 Task: Toggle the use Wsi profiles option in the integrated.
Action: Mouse moved to (30, 589)
Screenshot: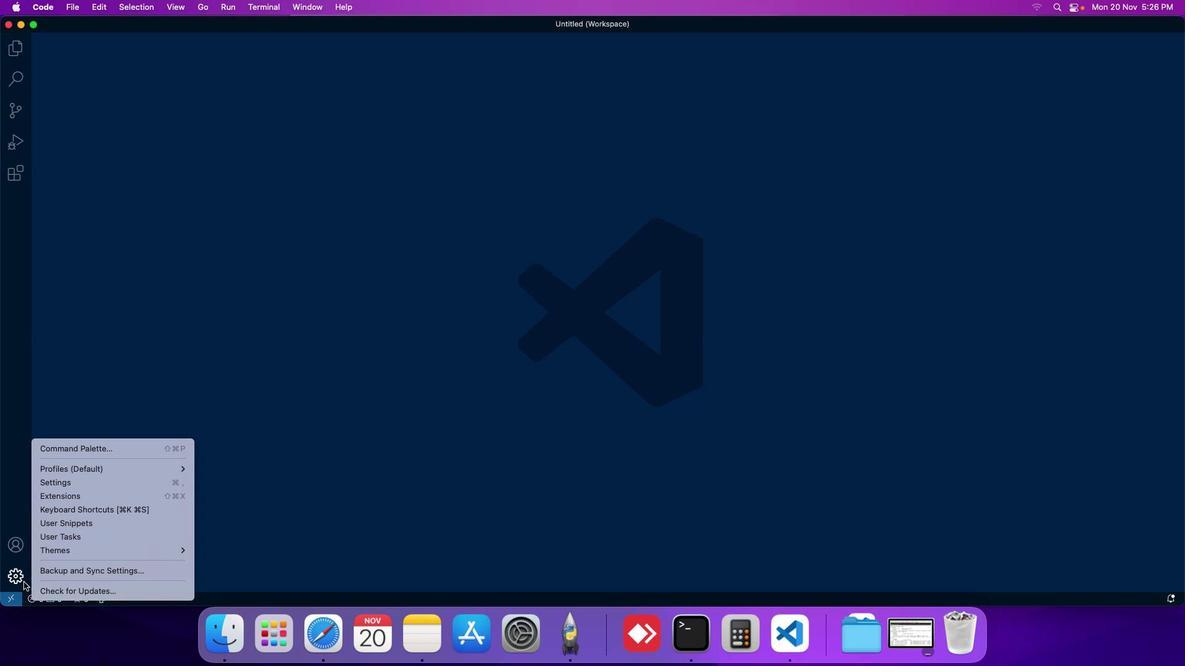 
Action: Mouse pressed left at (30, 589)
Screenshot: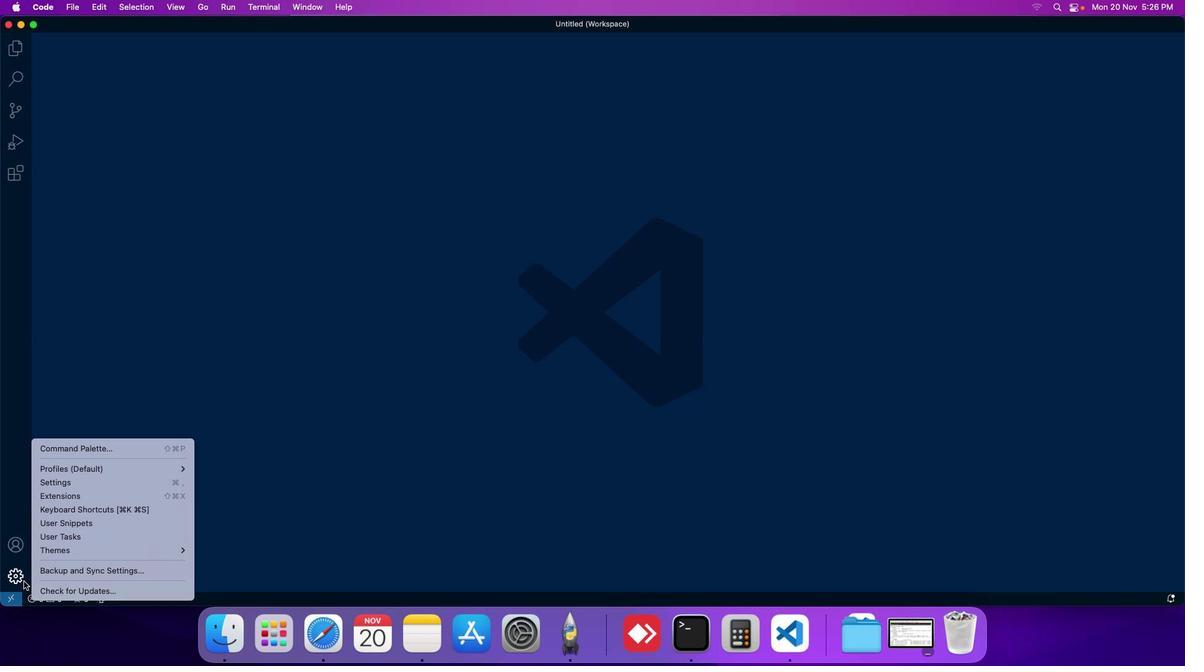 
Action: Mouse moved to (80, 493)
Screenshot: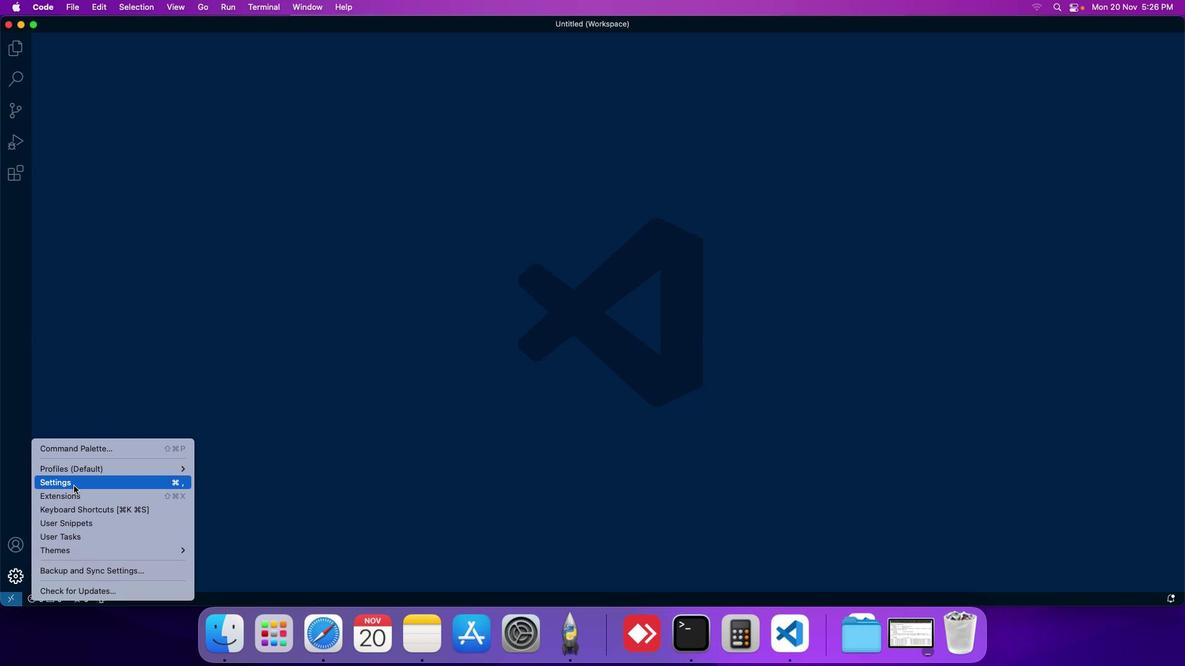 
Action: Mouse pressed left at (80, 493)
Screenshot: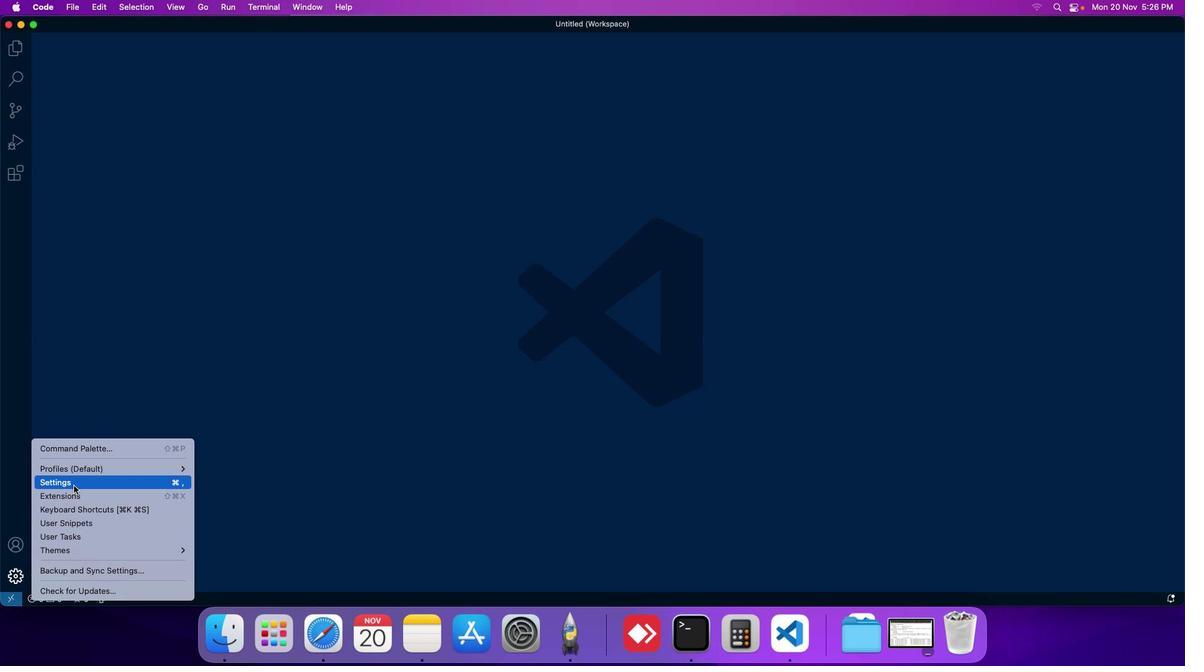 
Action: Mouse moved to (288, 108)
Screenshot: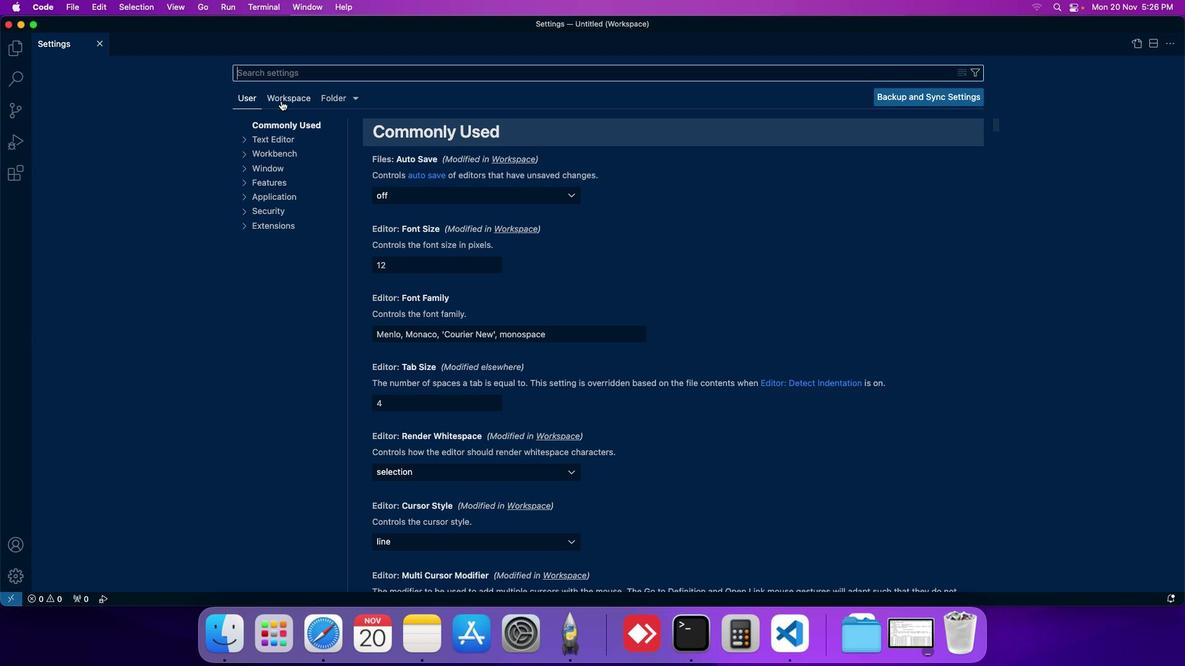 
Action: Mouse pressed left at (288, 108)
Screenshot: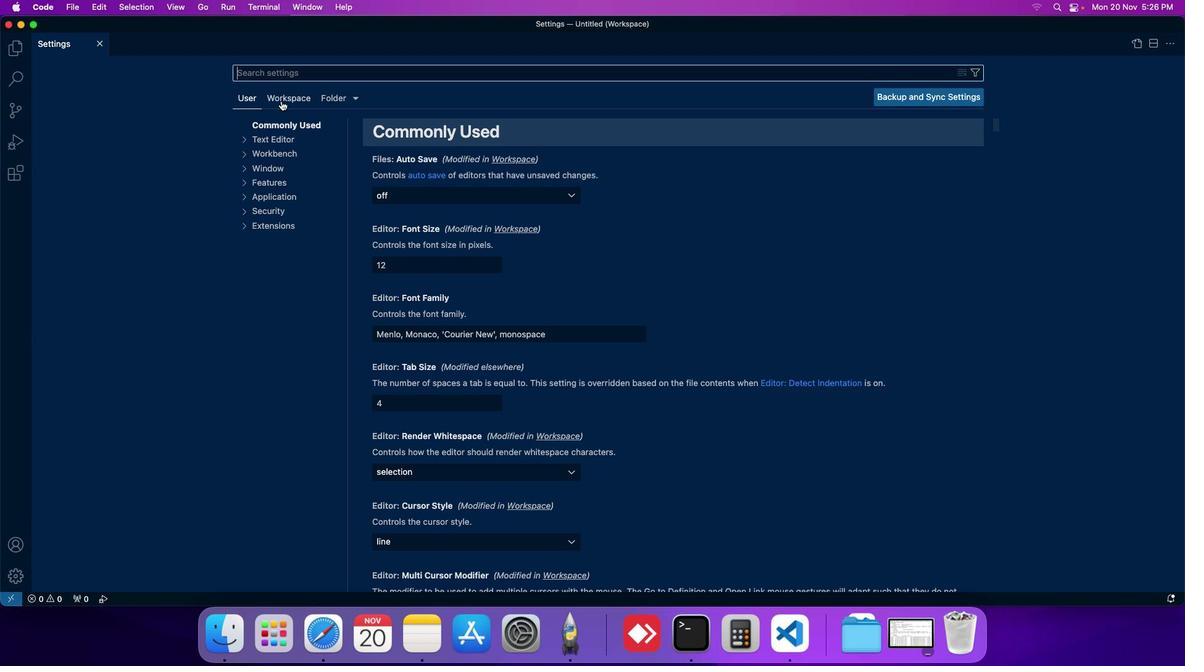 
Action: Mouse moved to (290, 188)
Screenshot: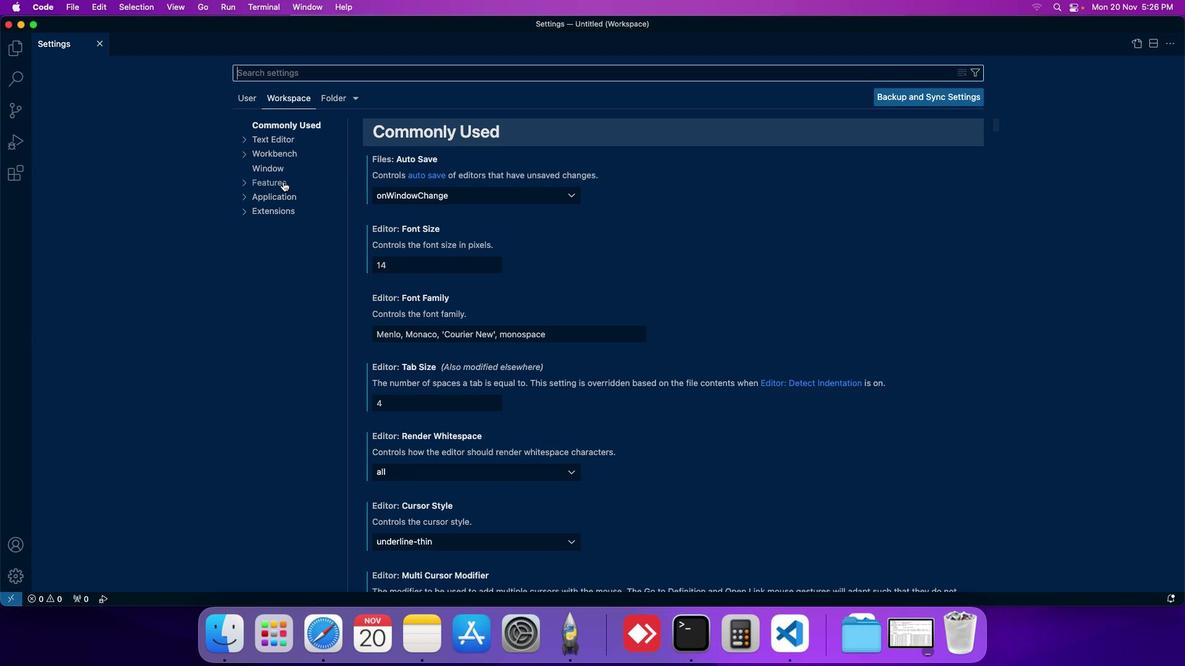 
Action: Mouse pressed left at (290, 188)
Screenshot: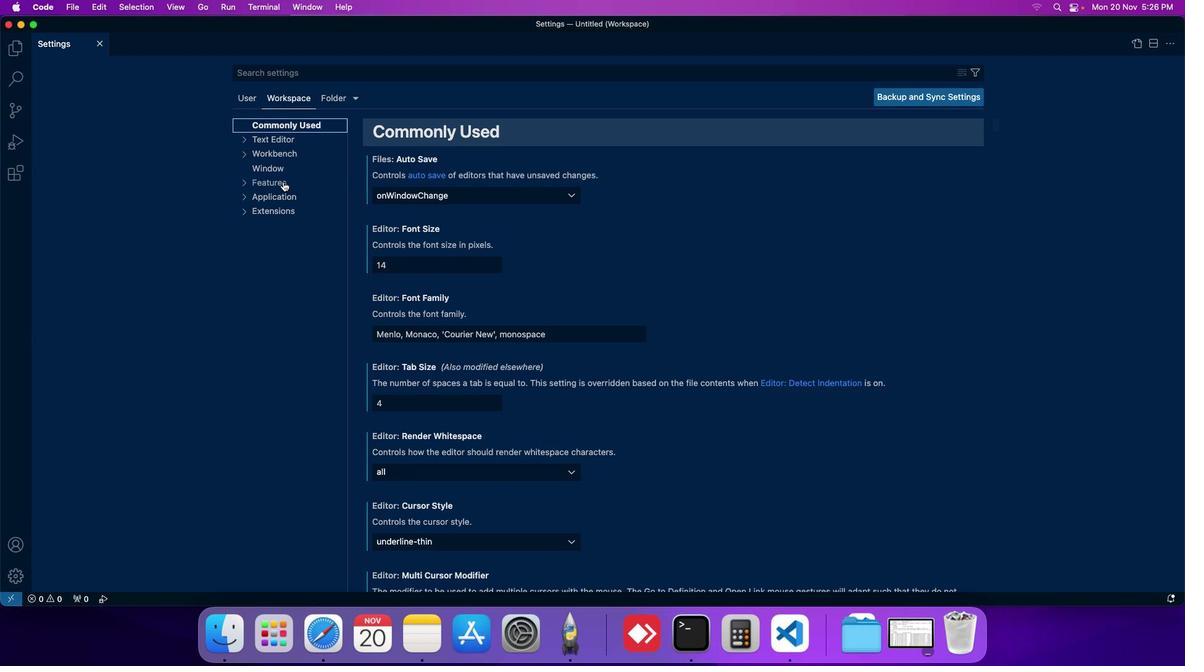 
Action: Mouse moved to (296, 302)
Screenshot: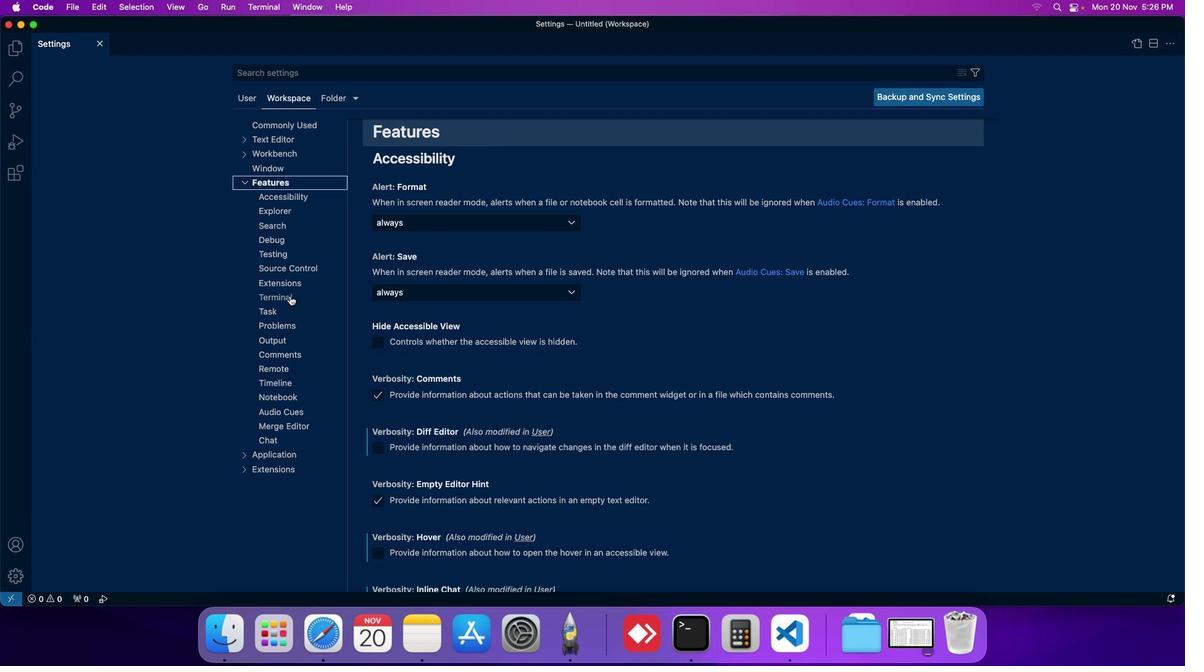 
Action: Mouse pressed left at (296, 302)
Screenshot: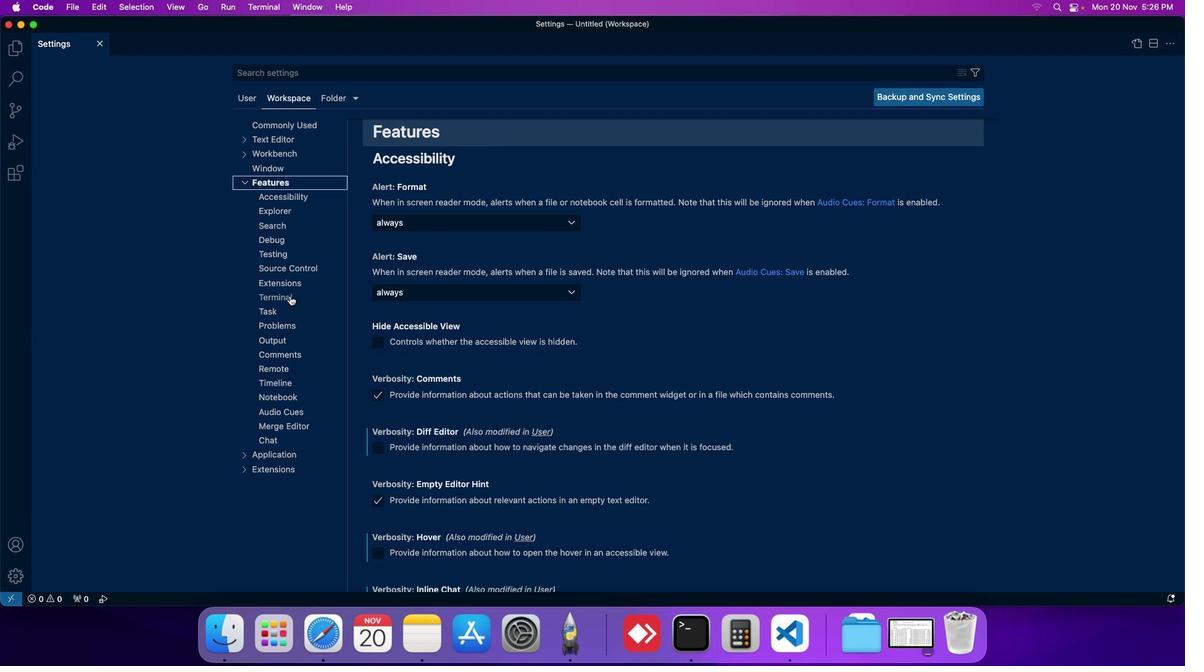 
Action: Mouse moved to (399, 346)
Screenshot: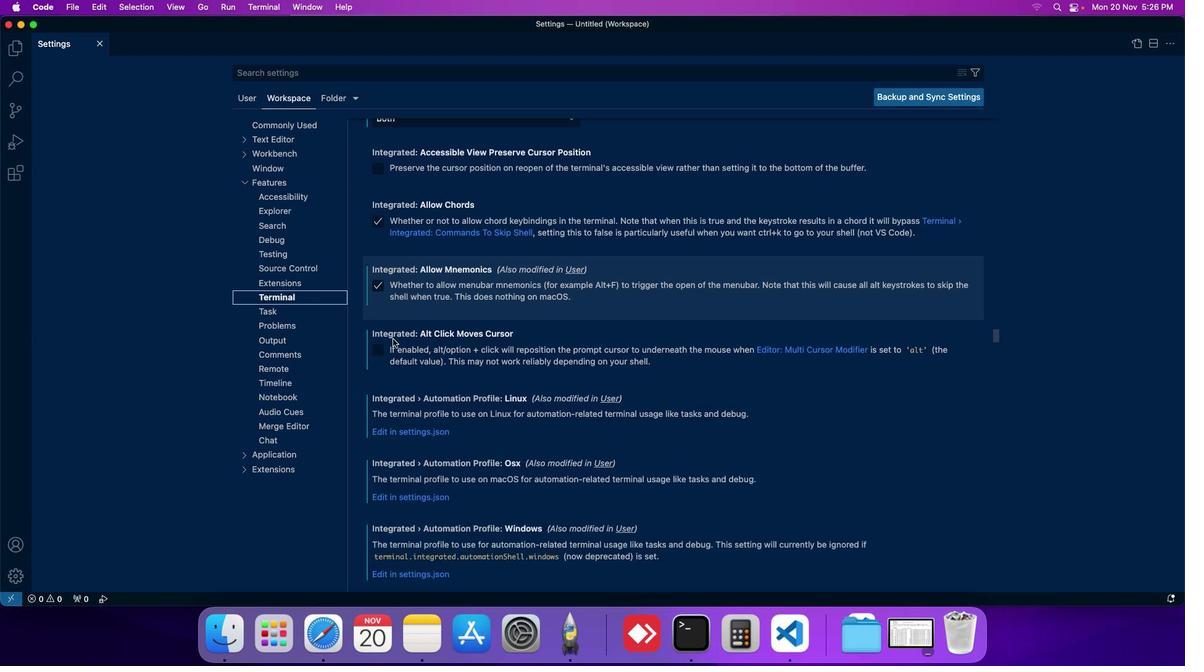 
Action: Mouse scrolled (399, 346) with delta (6, 6)
Screenshot: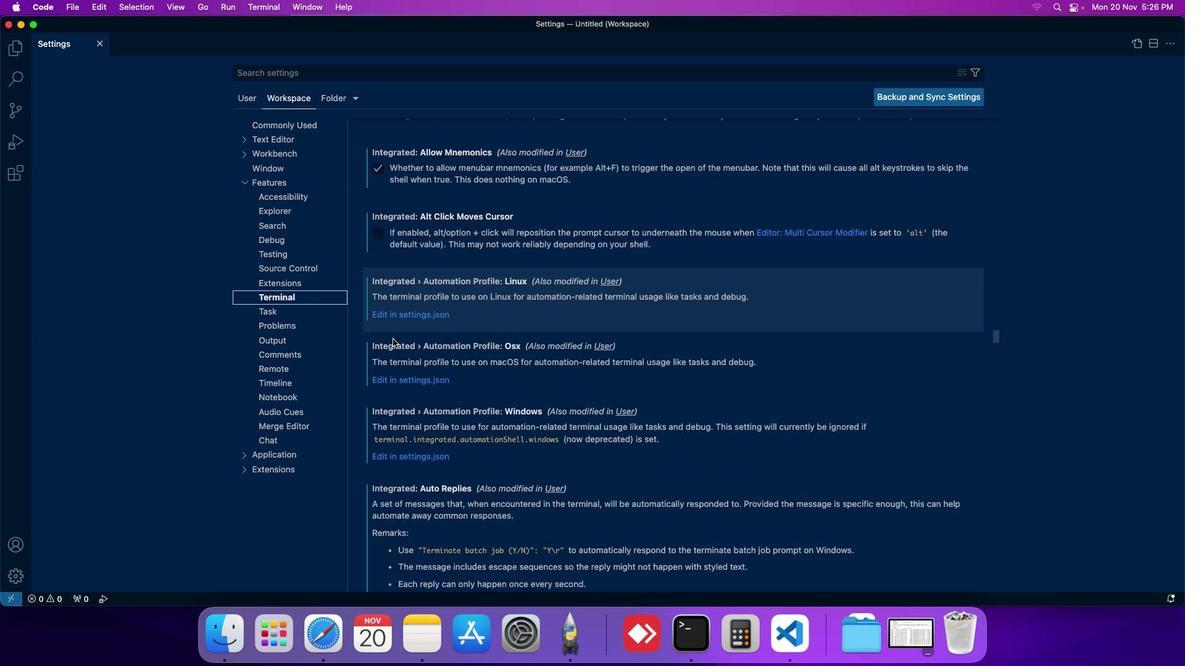 
Action: Mouse scrolled (399, 346) with delta (6, 6)
Screenshot: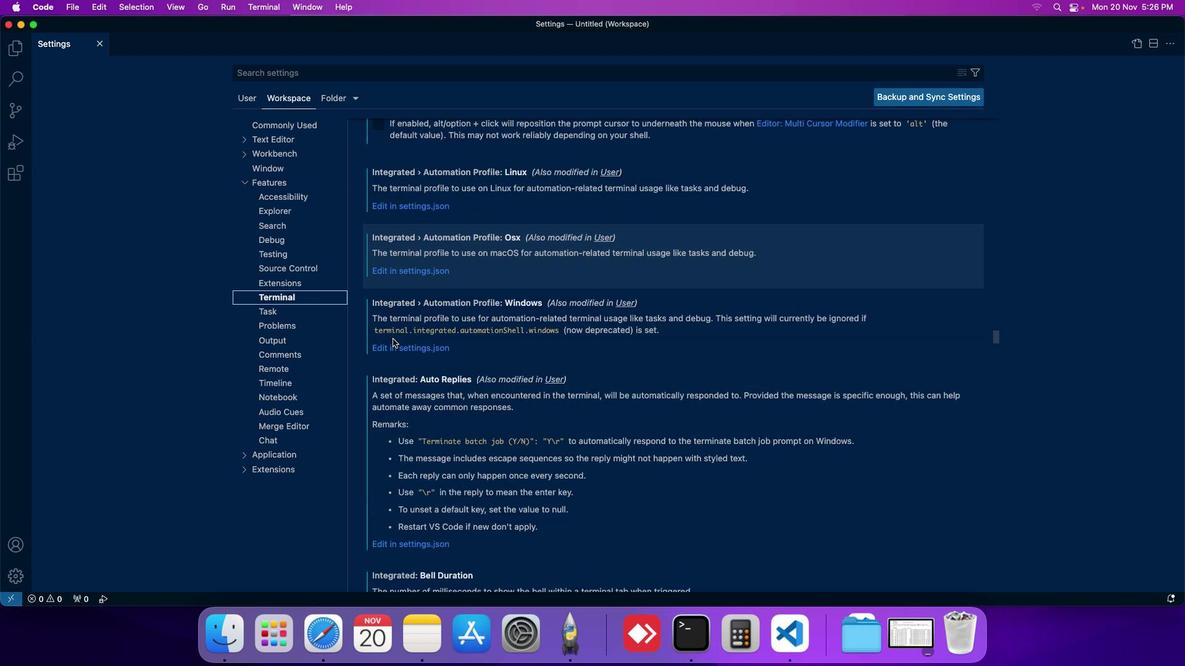 
Action: Mouse scrolled (399, 346) with delta (6, 6)
Screenshot: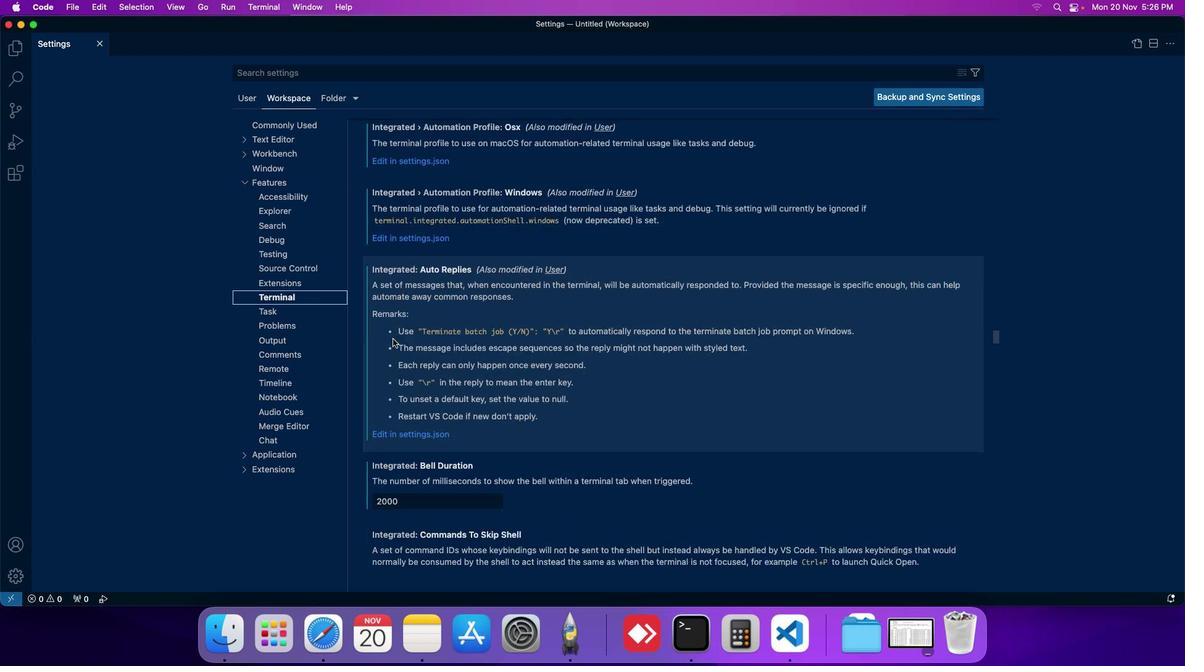 
Action: Mouse scrolled (399, 346) with delta (6, 6)
Screenshot: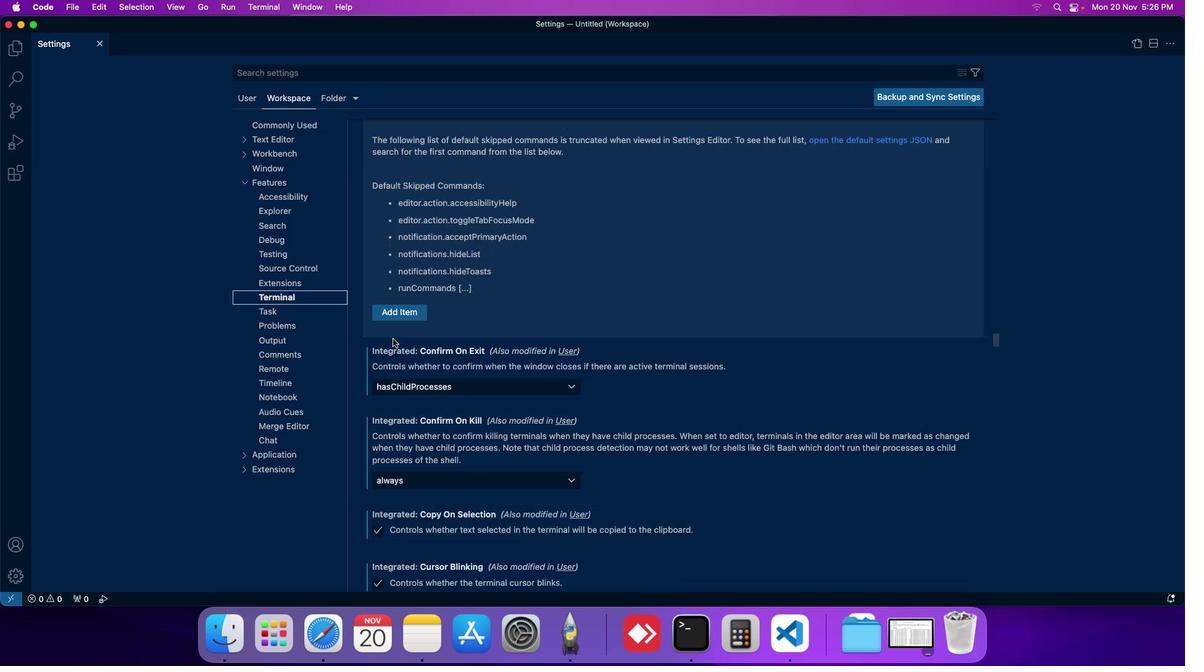 
Action: Mouse scrolled (399, 346) with delta (6, 5)
Screenshot: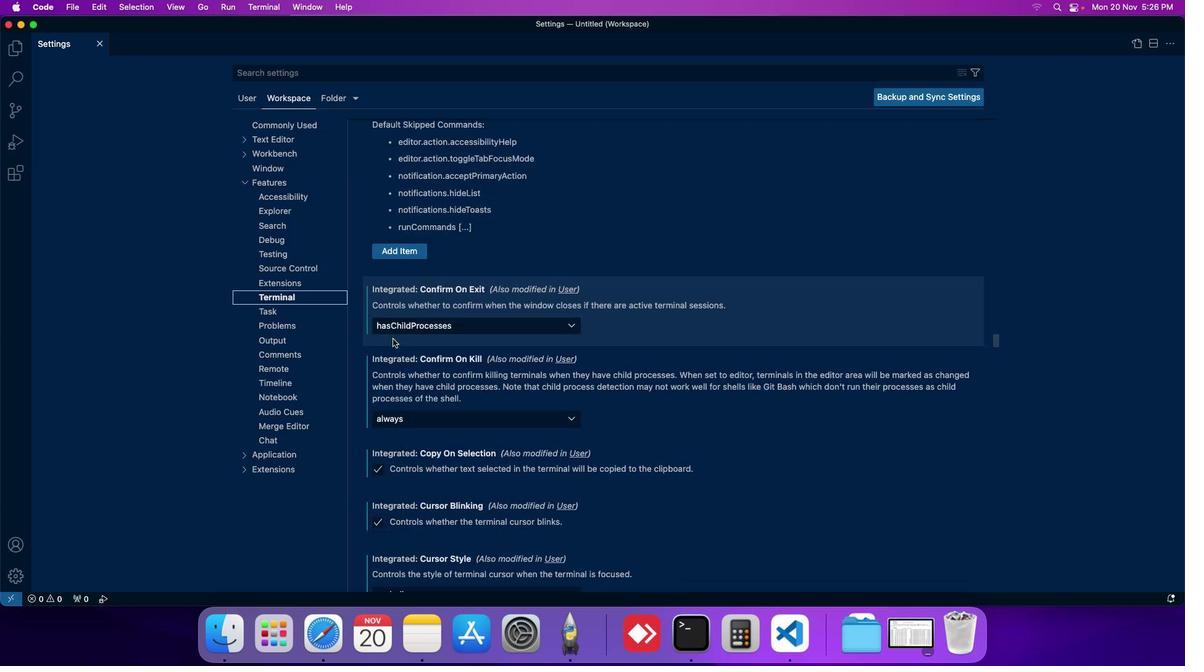 
Action: Mouse scrolled (399, 346) with delta (6, 6)
Screenshot: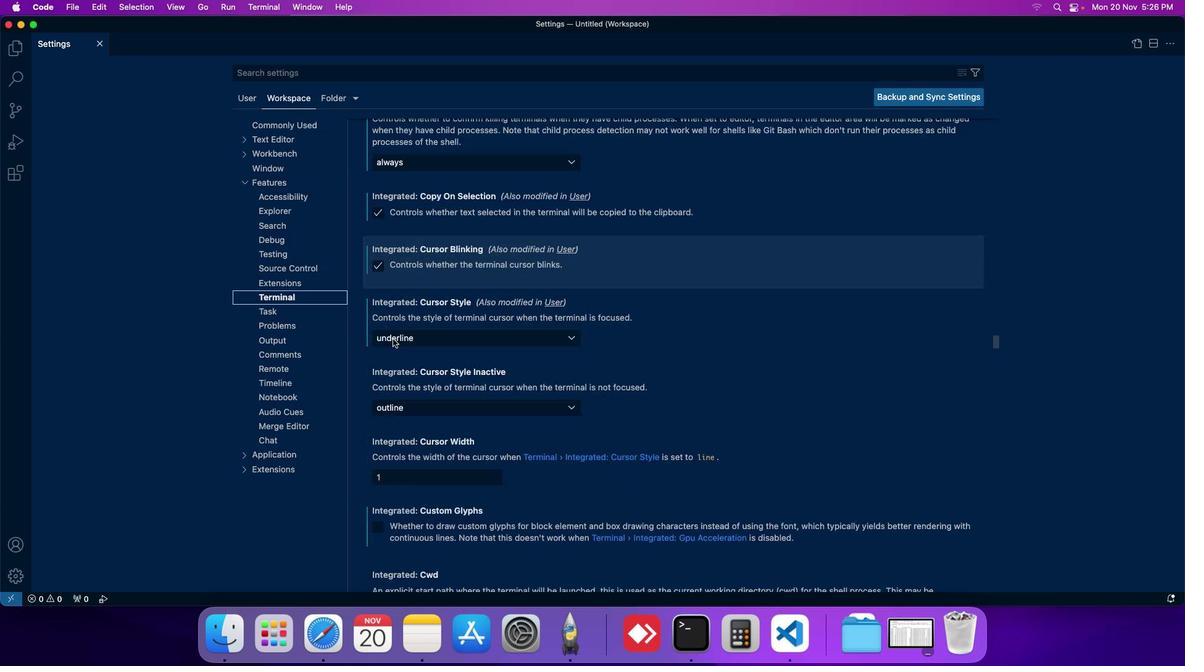 
Action: Mouse scrolled (399, 346) with delta (6, 6)
Screenshot: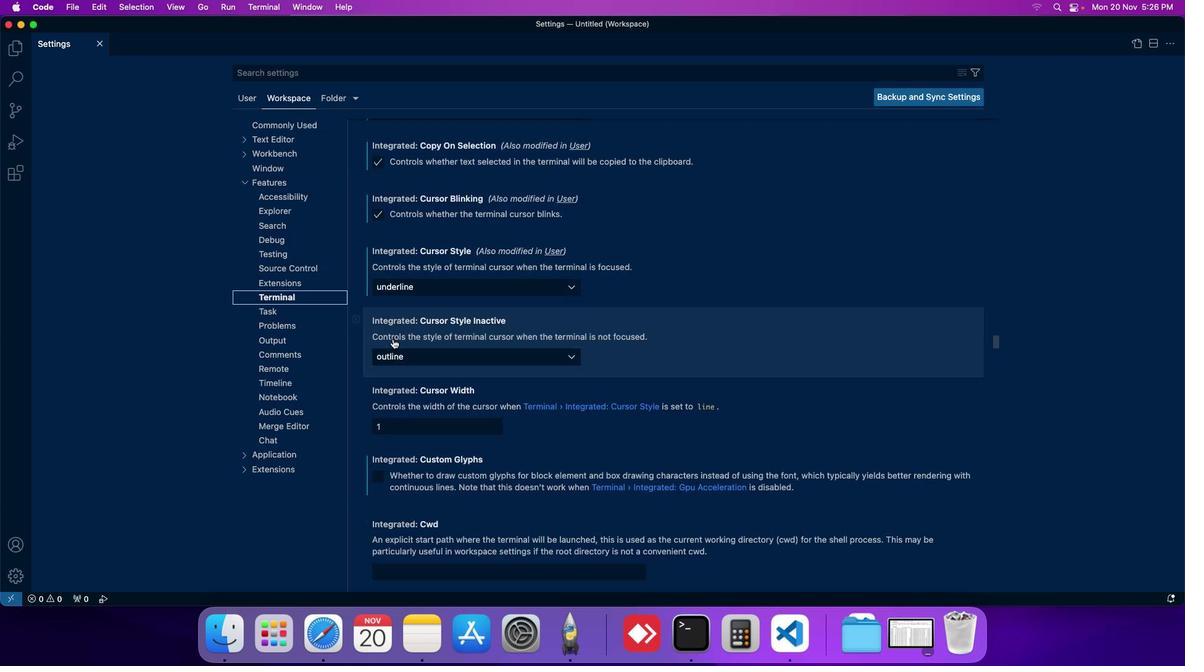 
Action: Mouse scrolled (399, 346) with delta (6, 6)
Screenshot: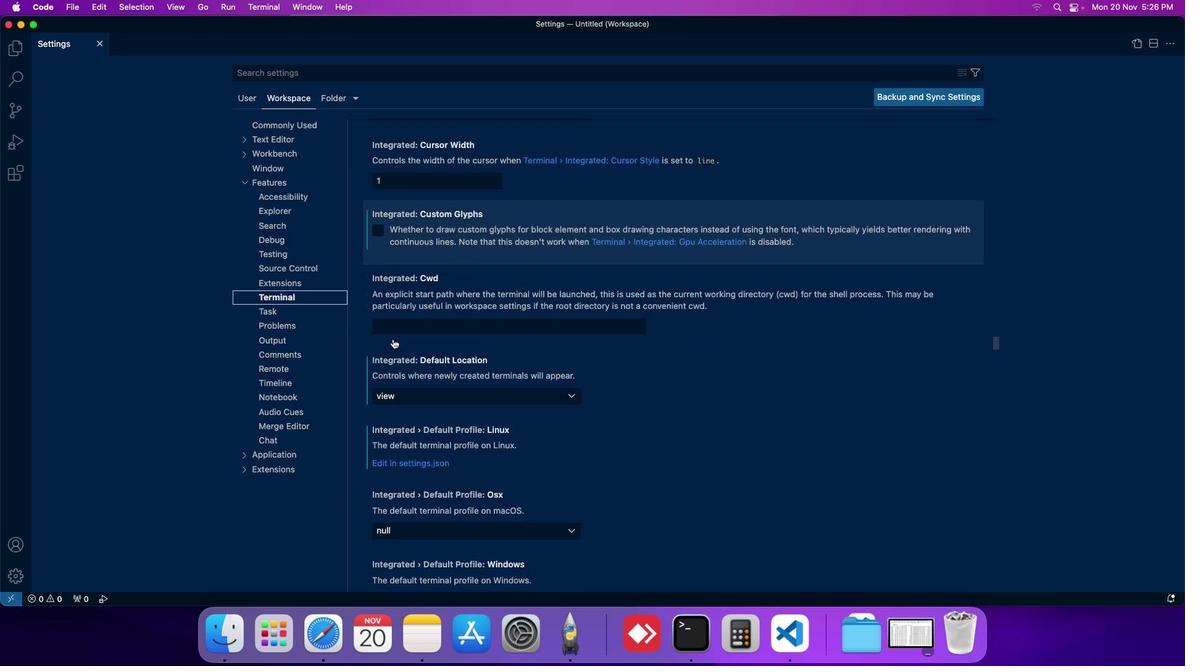 
Action: Mouse scrolled (399, 346) with delta (6, 6)
Screenshot: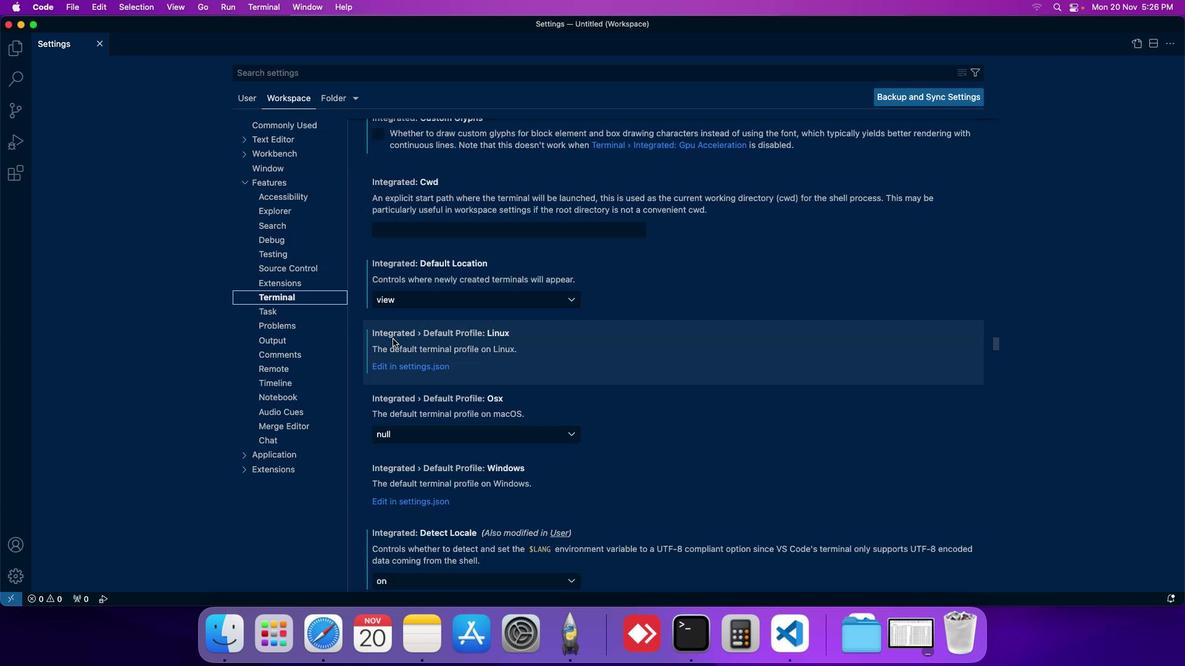 
Action: Mouse scrolled (399, 346) with delta (6, 6)
Screenshot: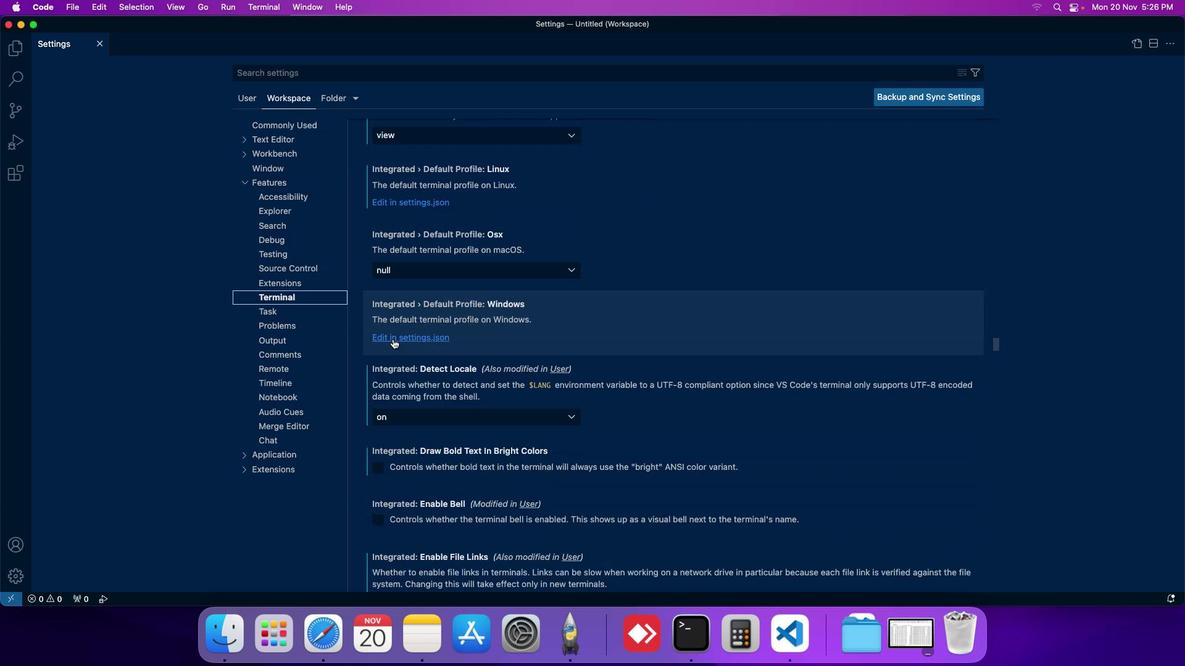 
Action: Mouse scrolled (399, 346) with delta (6, 6)
Screenshot: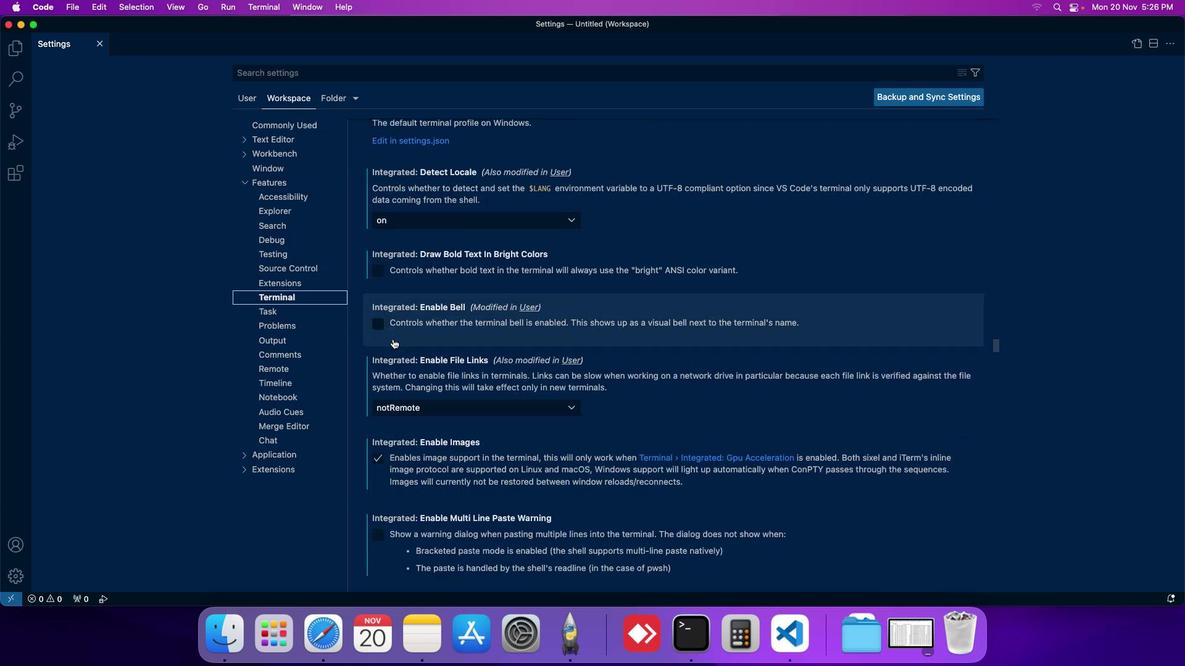 
Action: Mouse scrolled (399, 346) with delta (6, 6)
Screenshot: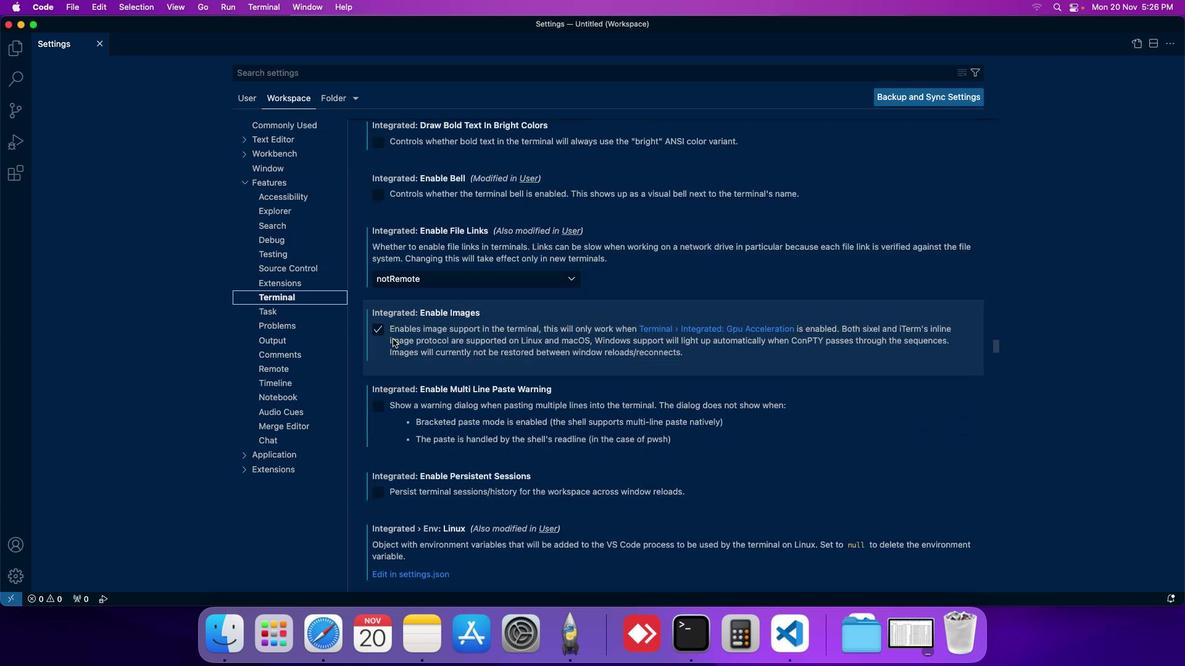
Action: Mouse scrolled (399, 346) with delta (6, 6)
Screenshot: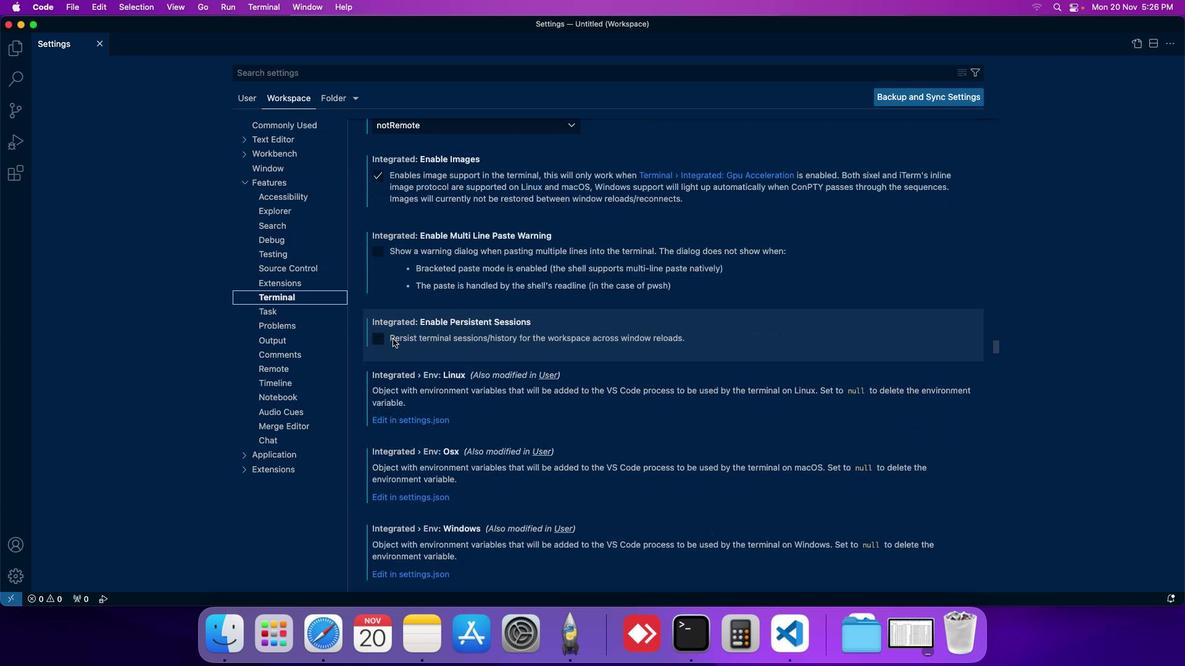 
Action: Mouse scrolled (399, 346) with delta (6, 6)
Screenshot: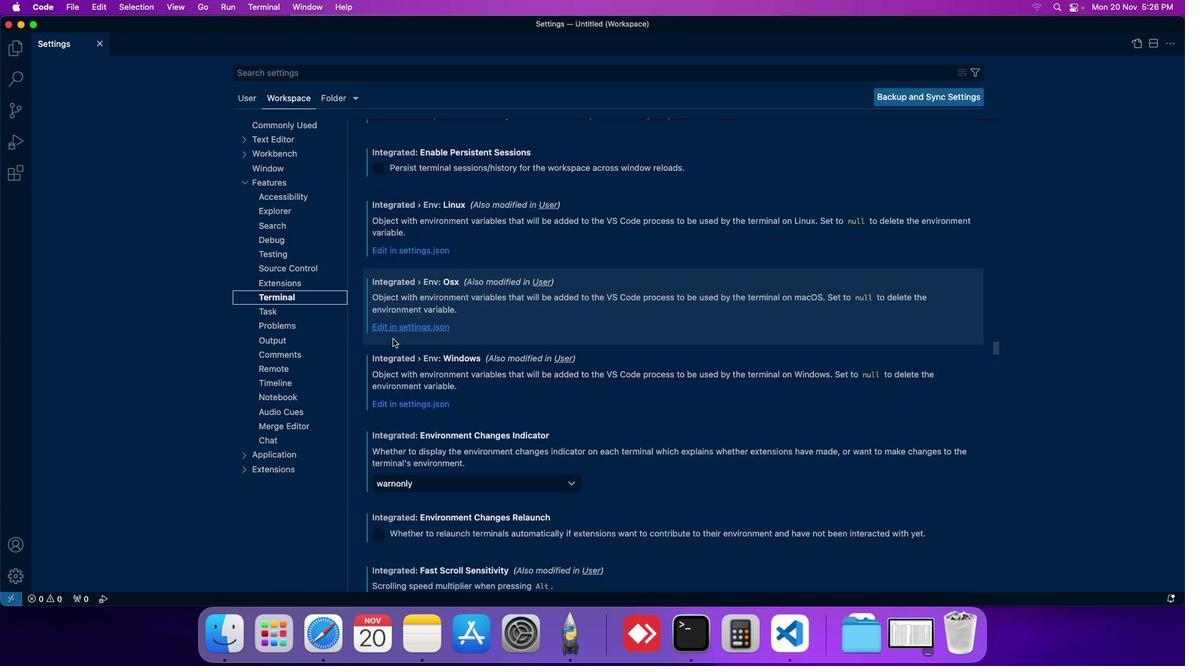 
Action: Mouse scrolled (399, 346) with delta (6, 6)
Screenshot: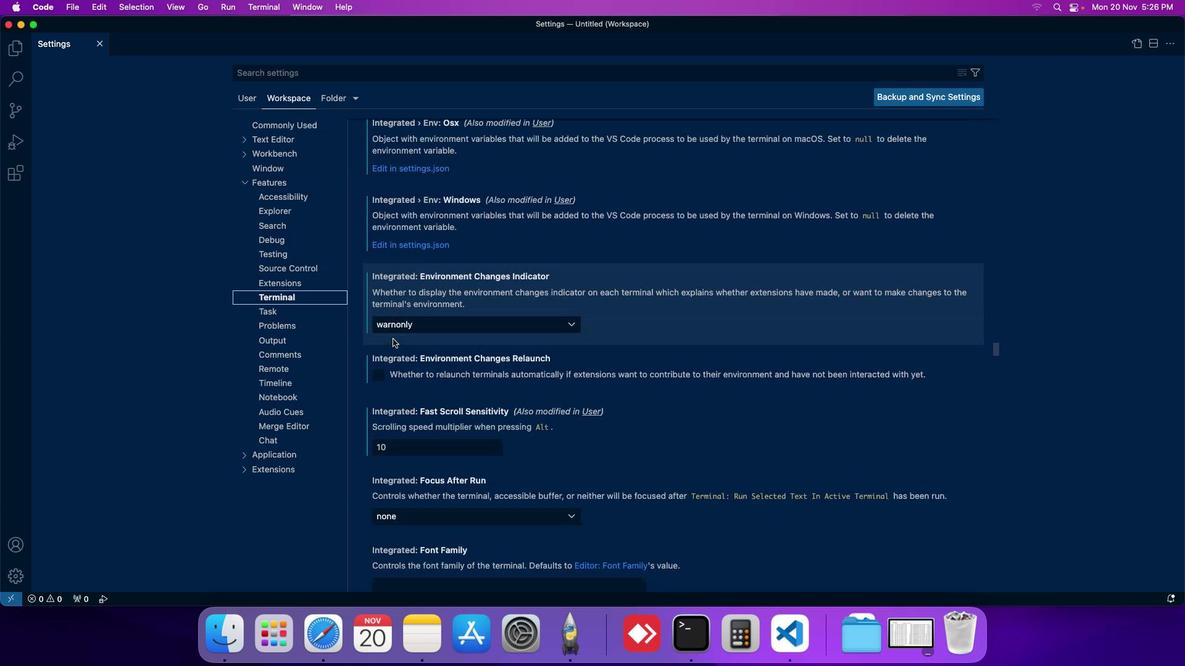 
Action: Mouse scrolled (399, 346) with delta (6, 6)
Screenshot: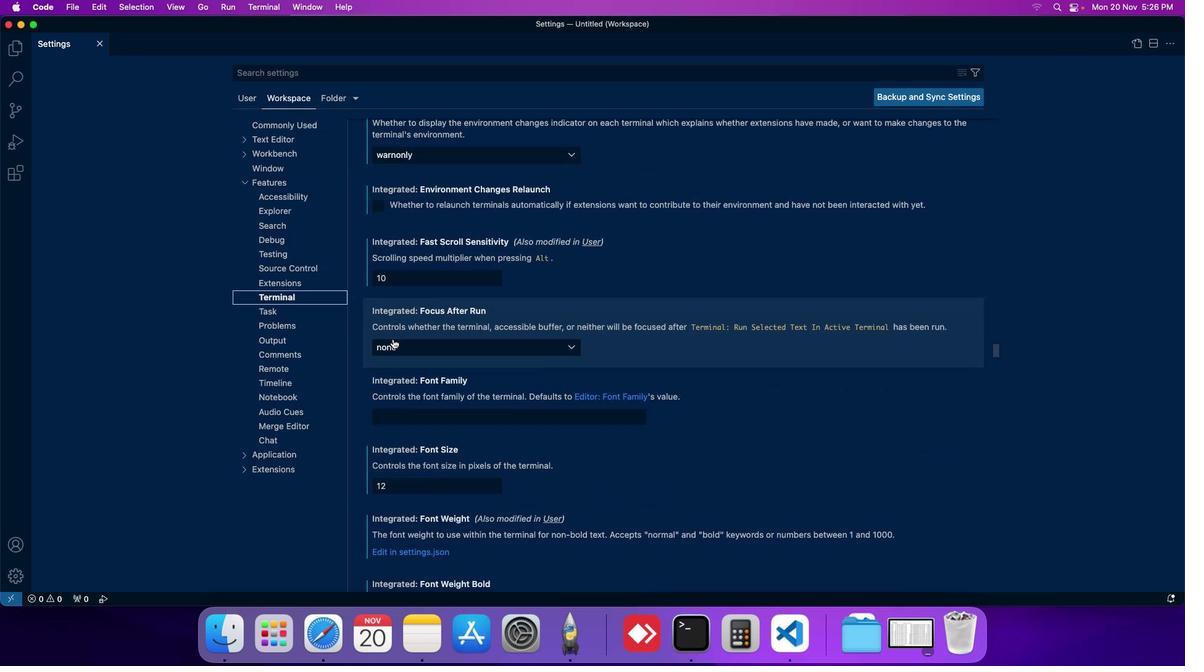 
Action: Mouse scrolled (399, 346) with delta (6, 6)
Screenshot: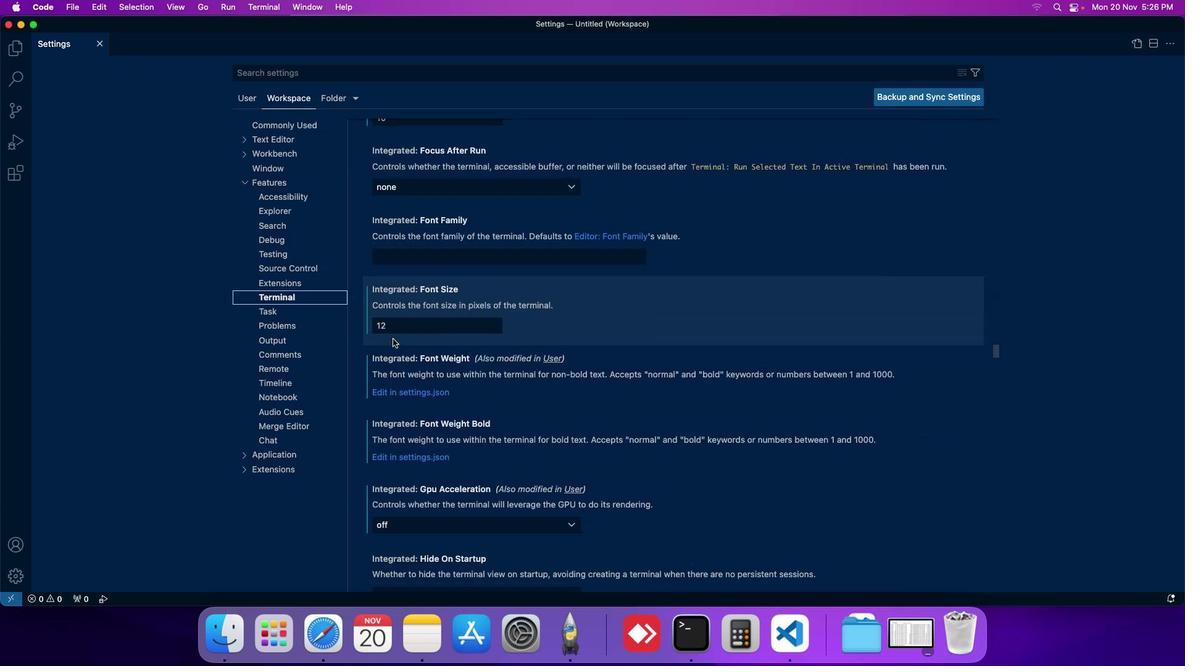 
Action: Mouse scrolled (399, 346) with delta (6, 6)
Screenshot: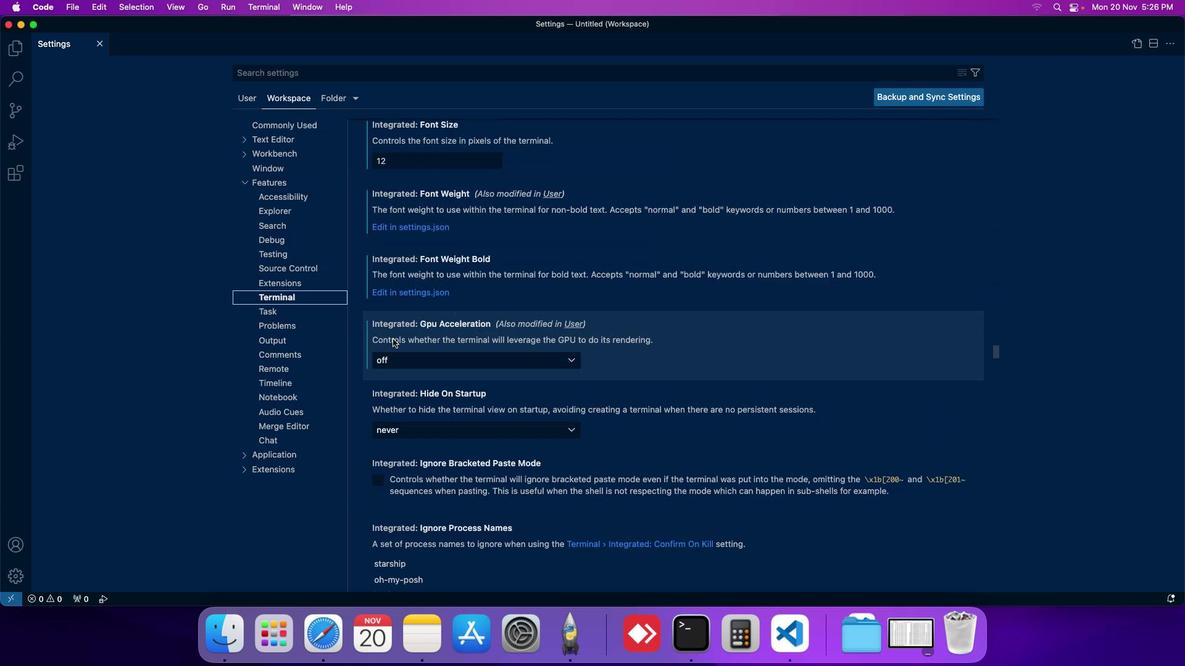 
Action: Mouse scrolled (399, 346) with delta (6, 6)
Screenshot: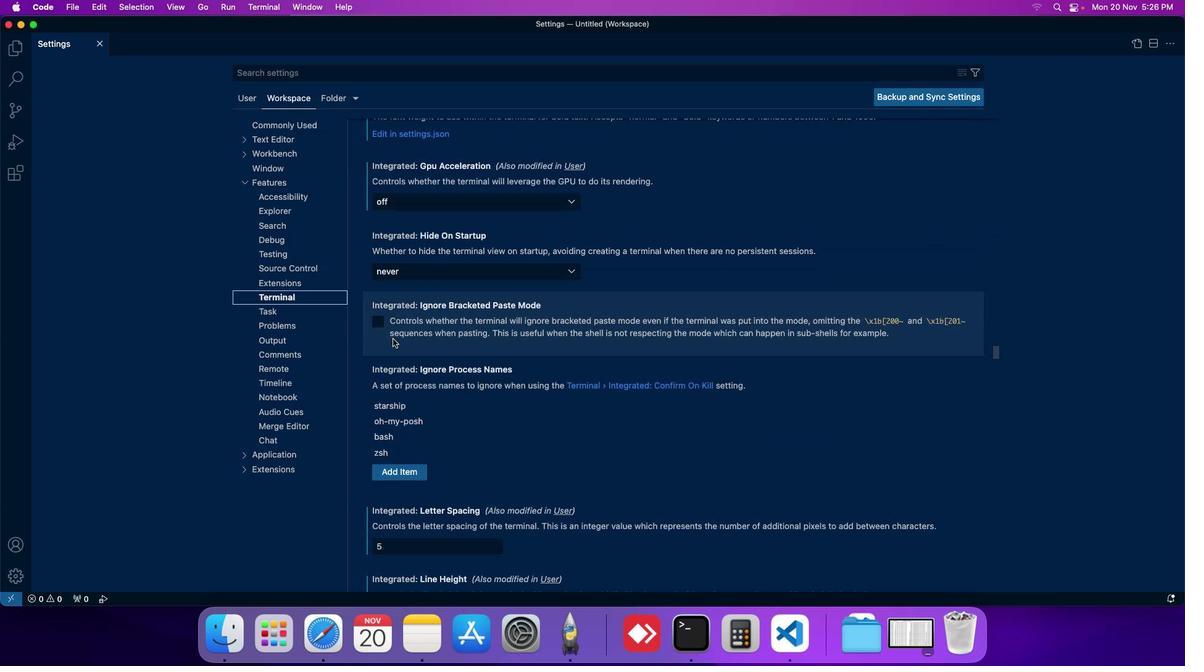 
Action: Mouse scrolled (399, 346) with delta (6, 6)
Screenshot: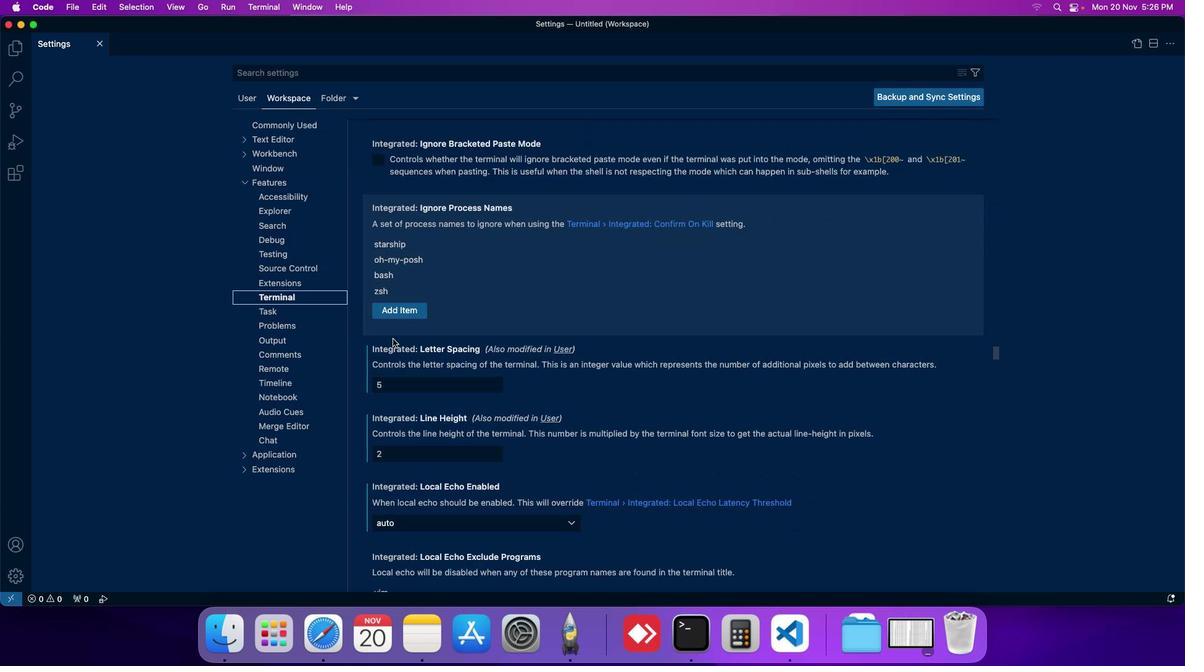 
Action: Mouse scrolled (399, 346) with delta (6, 6)
Screenshot: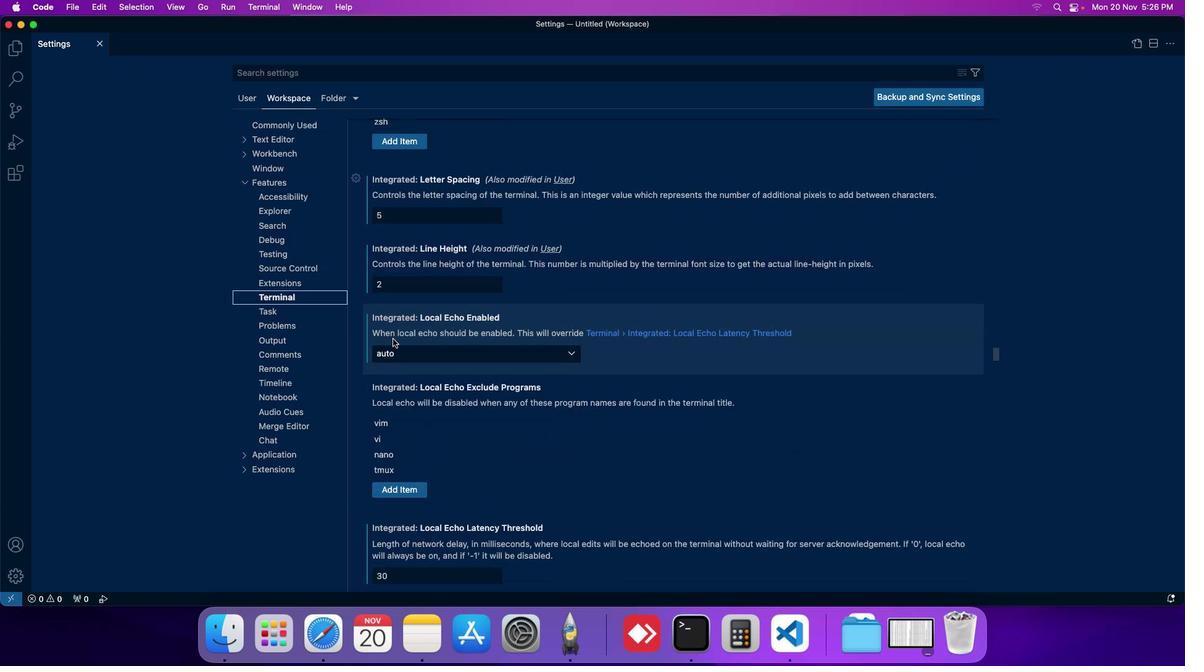 
Action: Mouse scrolled (399, 346) with delta (6, 6)
Screenshot: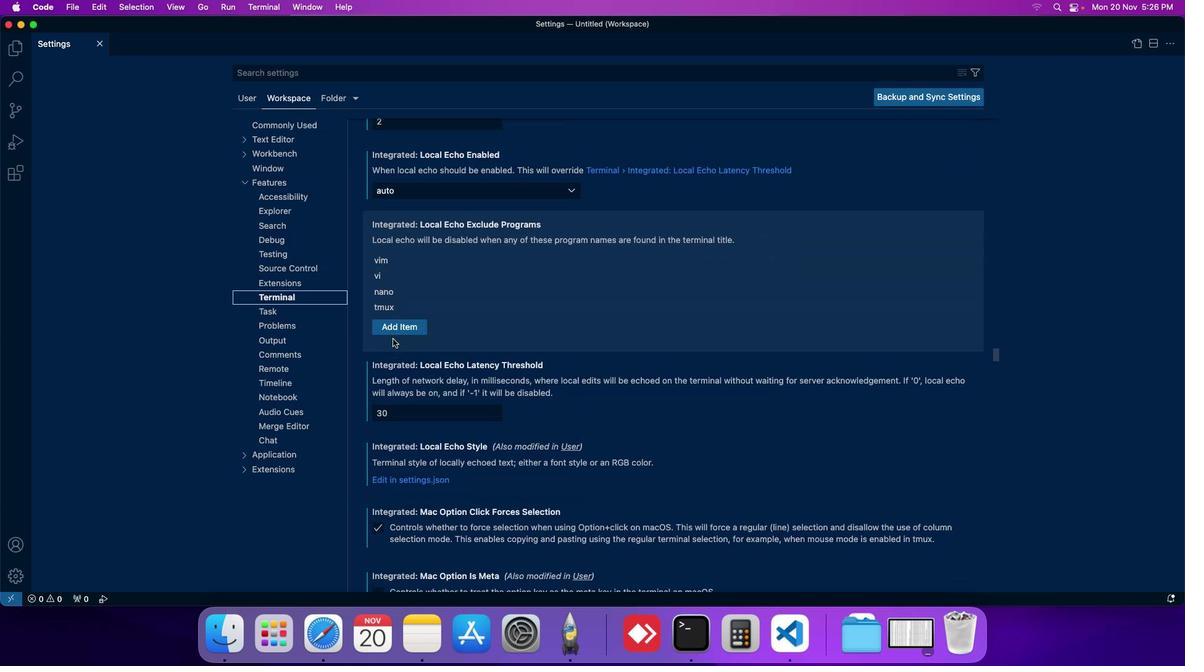 
Action: Mouse scrolled (399, 346) with delta (6, 6)
Screenshot: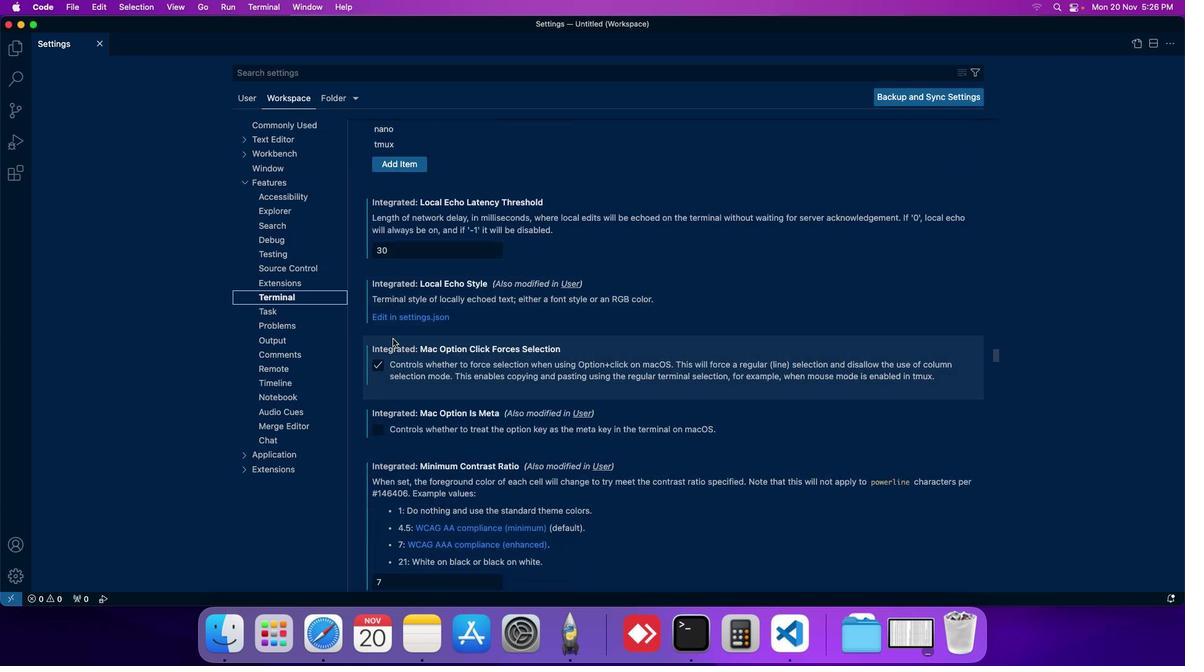 
Action: Mouse scrolled (399, 346) with delta (6, 6)
Screenshot: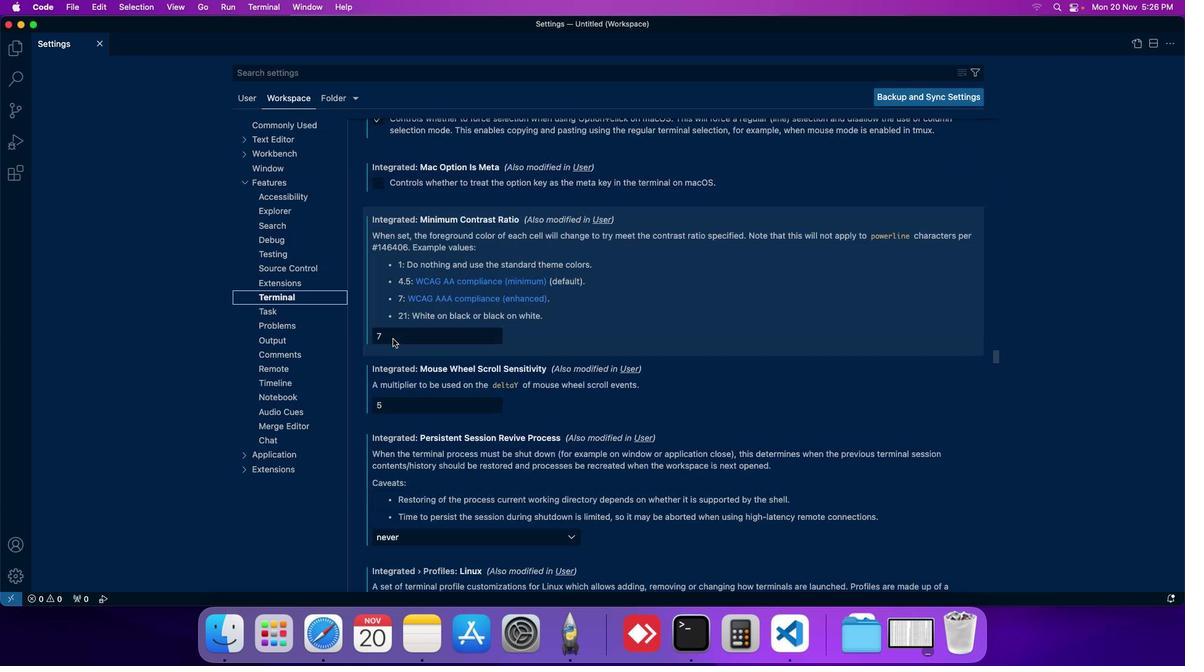 
Action: Mouse scrolled (399, 346) with delta (6, 6)
Screenshot: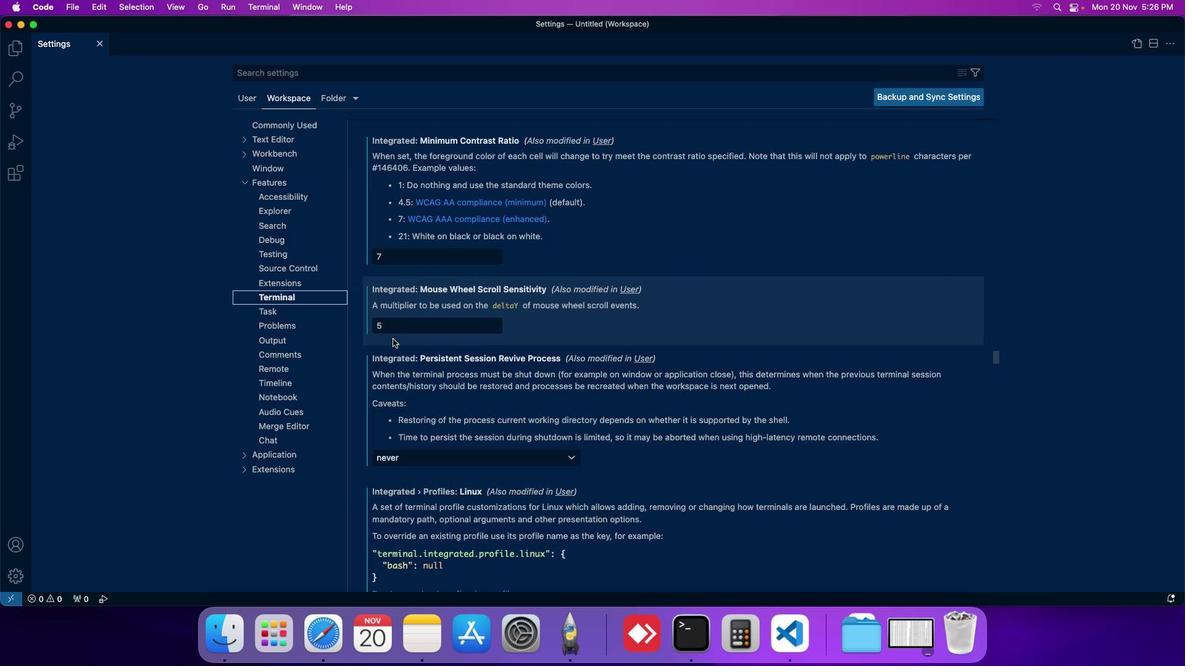 
Action: Mouse scrolled (399, 346) with delta (6, 6)
Screenshot: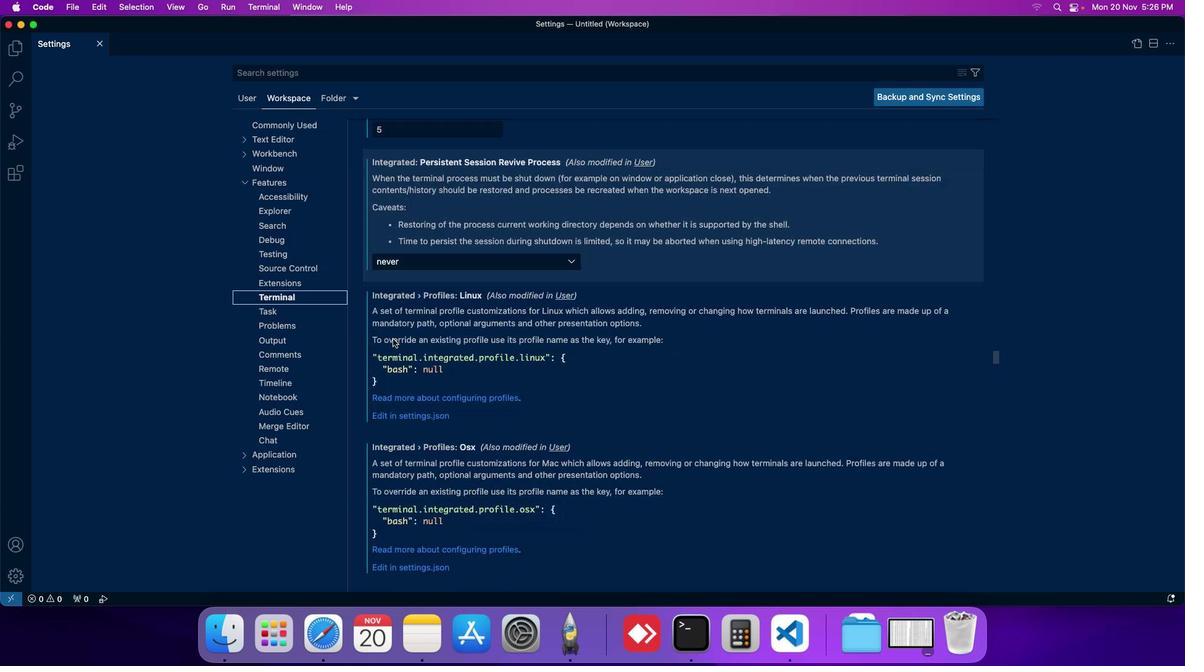 
Action: Mouse scrolled (399, 346) with delta (6, 5)
Screenshot: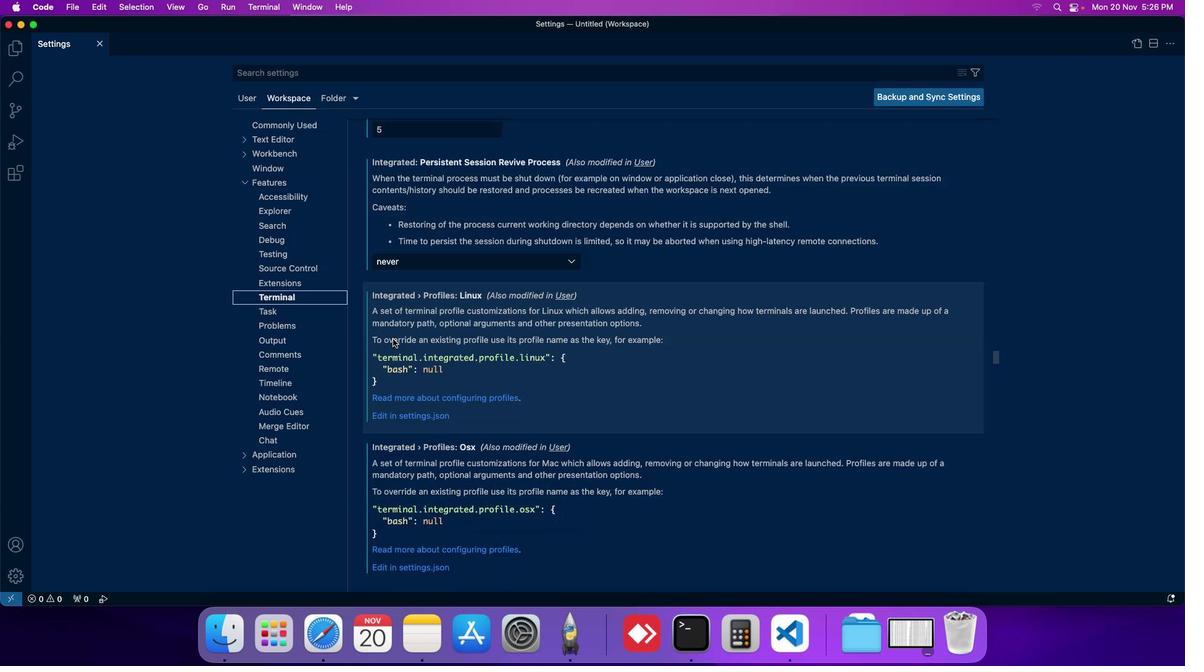 
Action: Mouse scrolled (399, 346) with delta (6, 6)
Screenshot: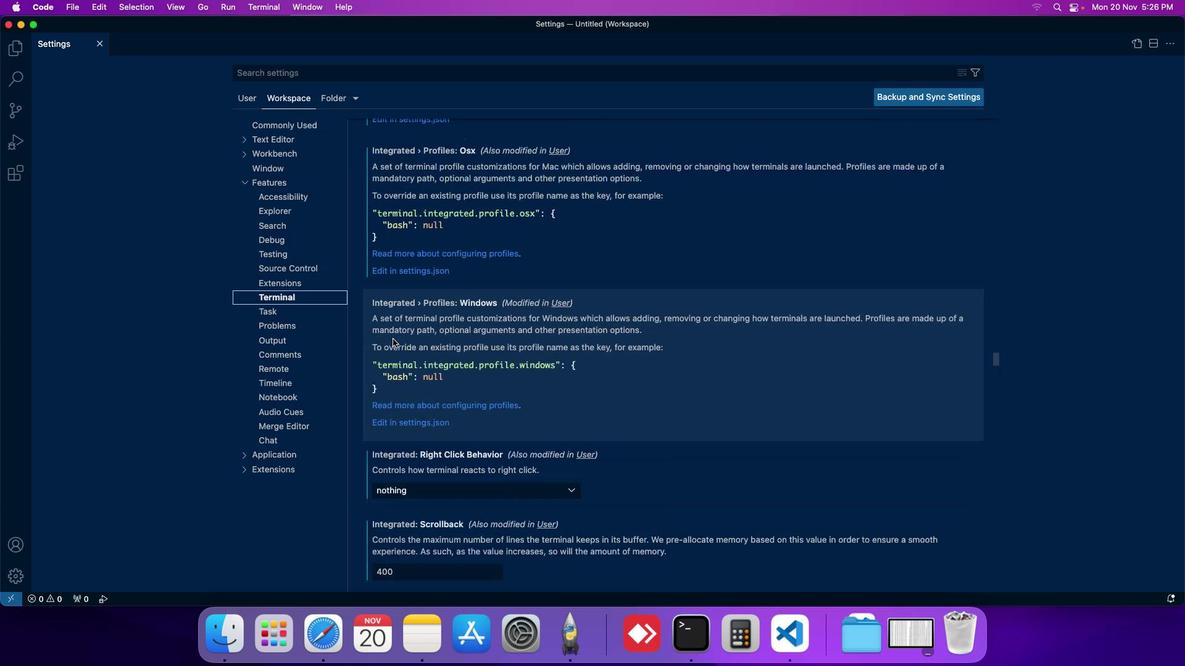 
Action: Mouse scrolled (399, 346) with delta (6, 6)
Screenshot: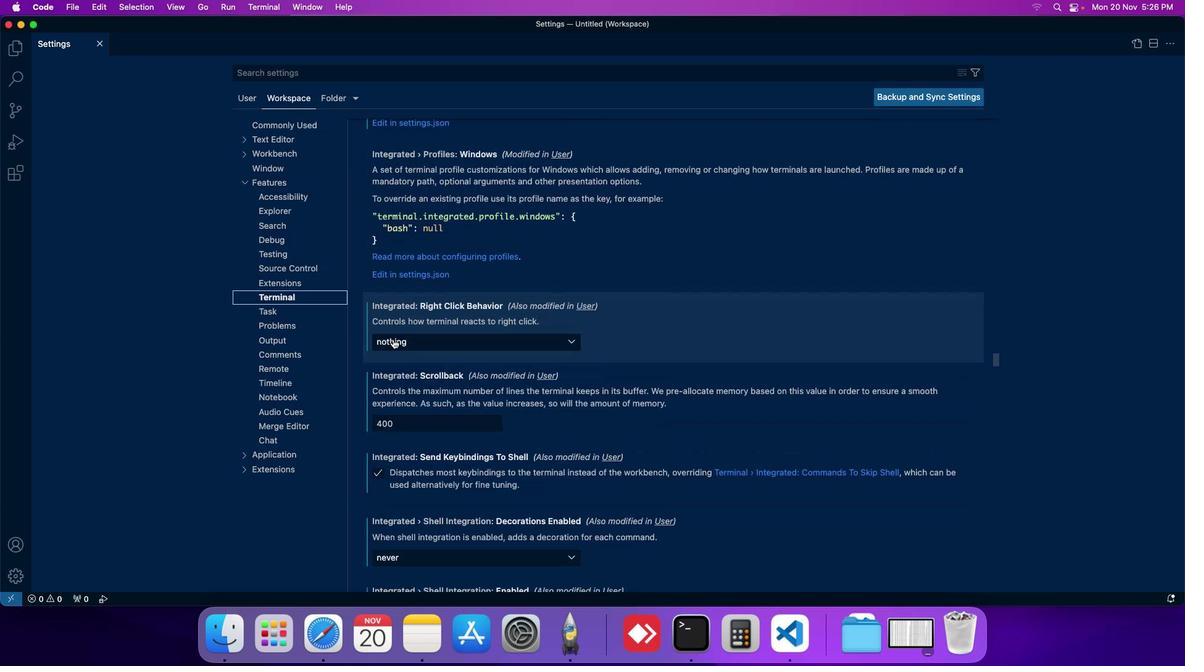 
Action: Mouse scrolled (399, 346) with delta (6, 6)
Screenshot: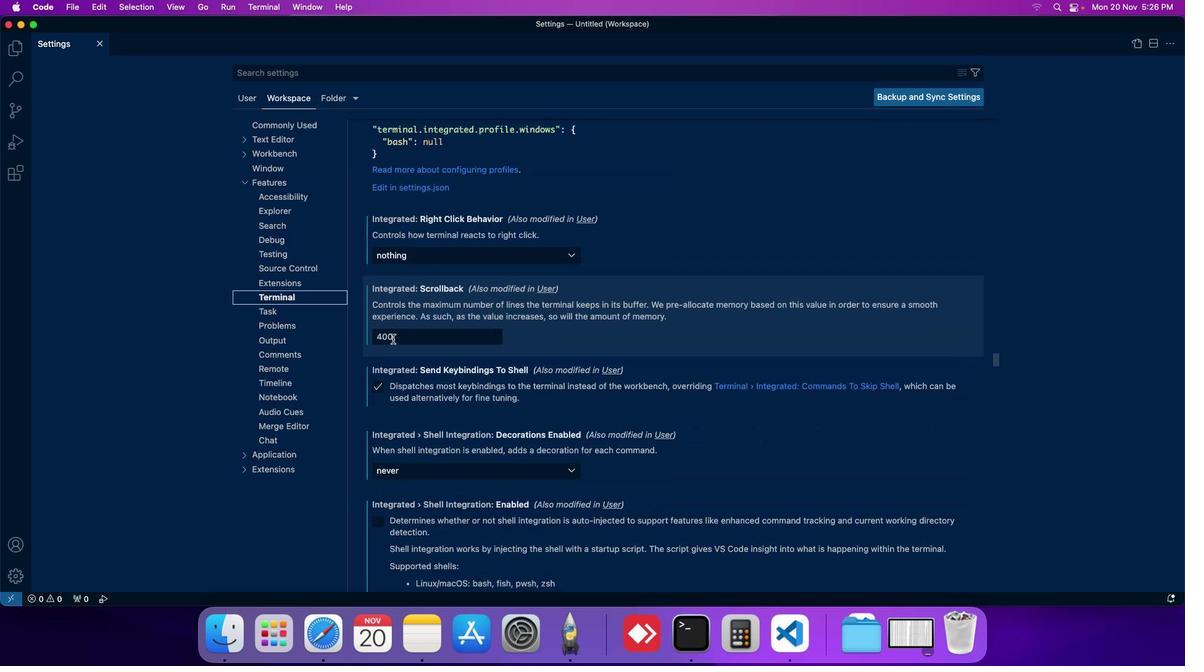
Action: Mouse scrolled (399, 346) with delta (6, 6)
Screenshot: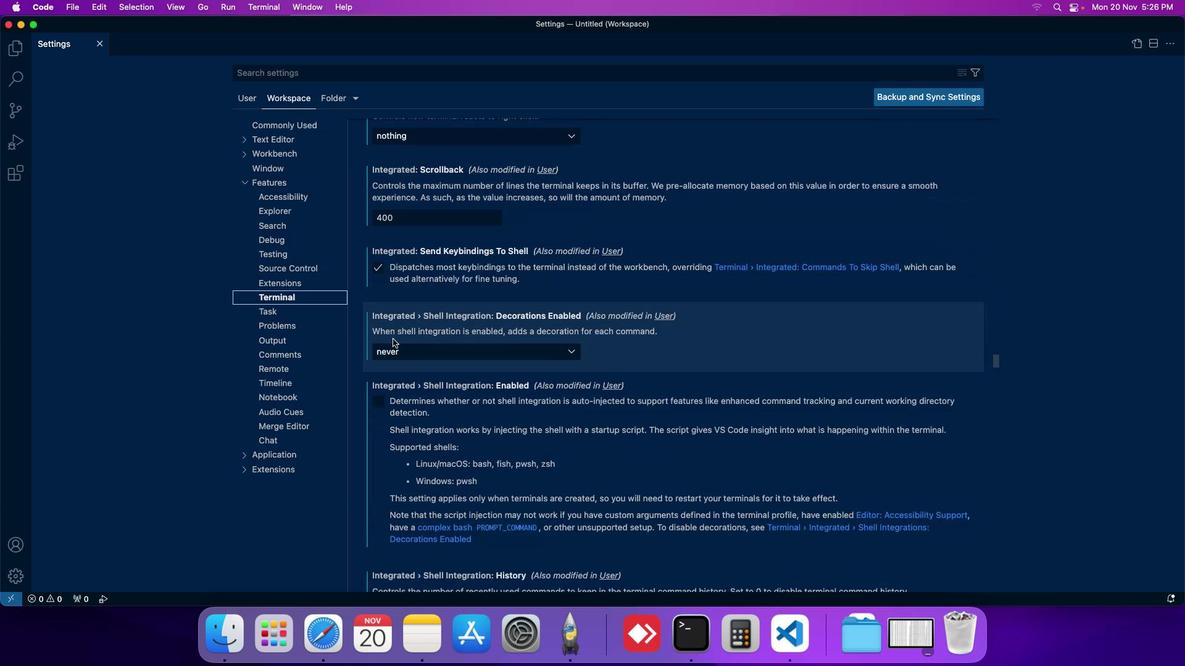 
Action: Mouse scrolled (399, 346) with delta (6, 6)
Screenshot: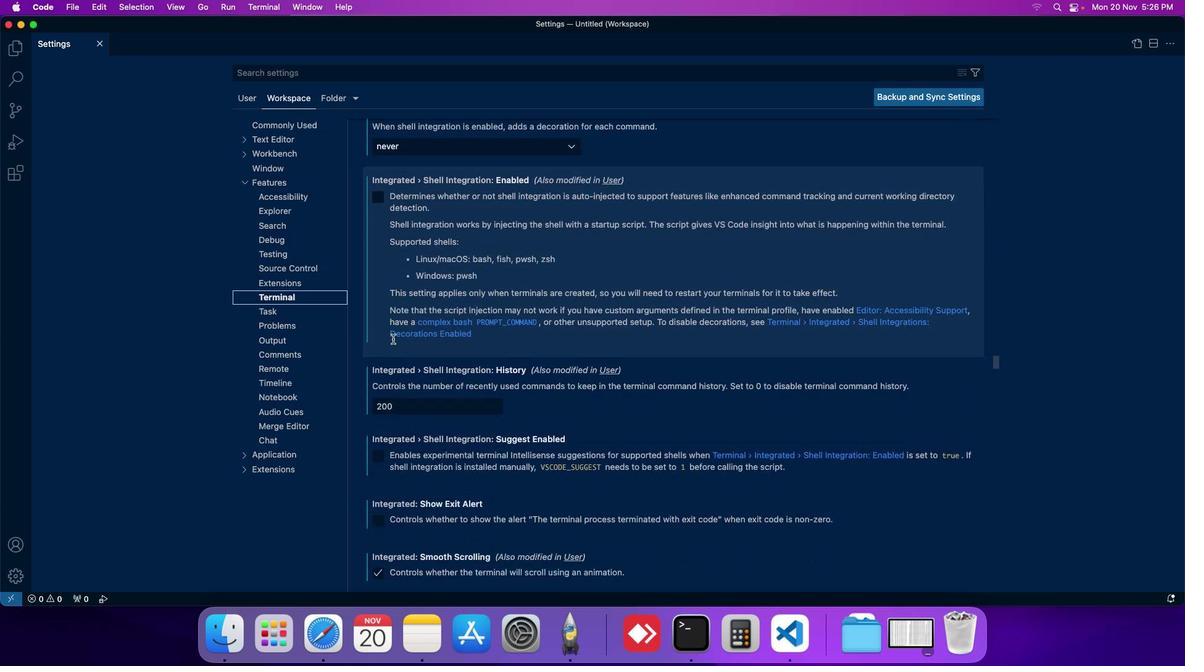 
Action: Mouse scrolled (399, 346) with delta (6, 6)
Screenshot: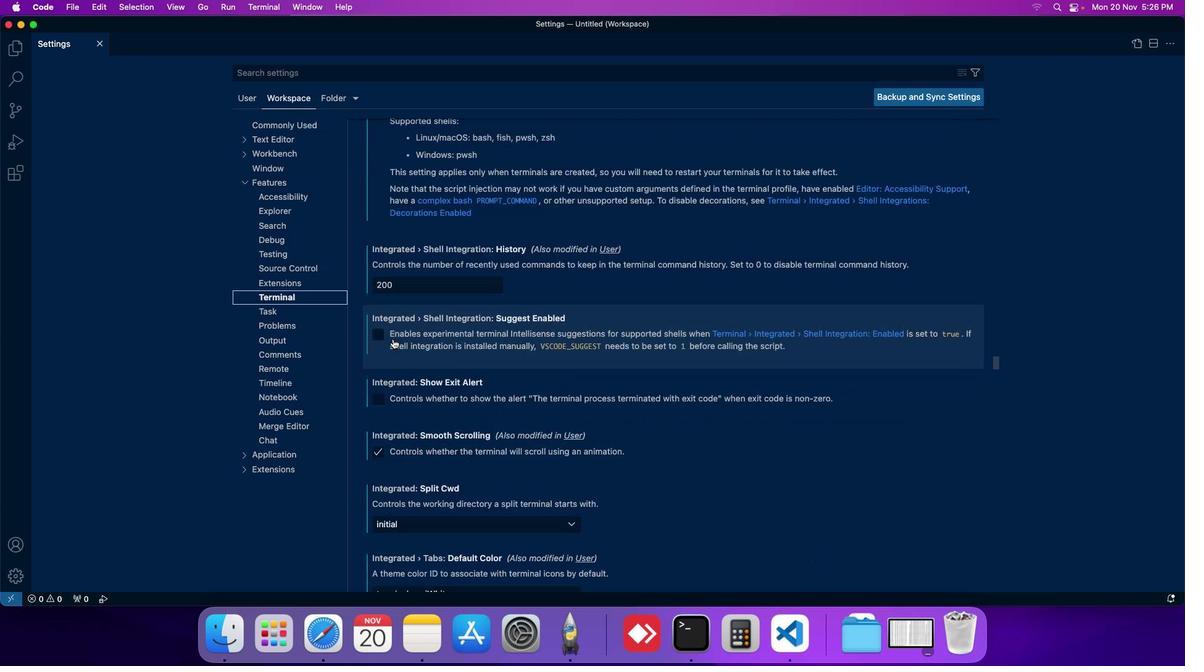 
Action: Mouse scrolled (399, 346) with delta (6, 6)
Screenshot: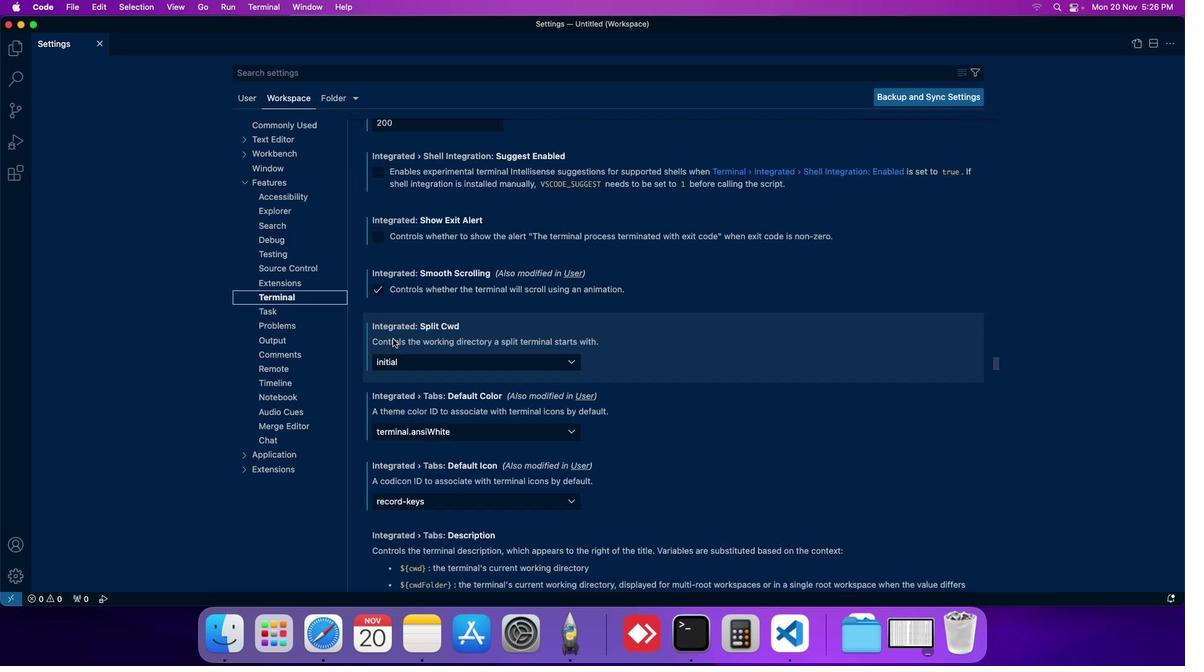 
Action: Mouse scrolled (399, 346) with delta (6, 6)
Screenshot: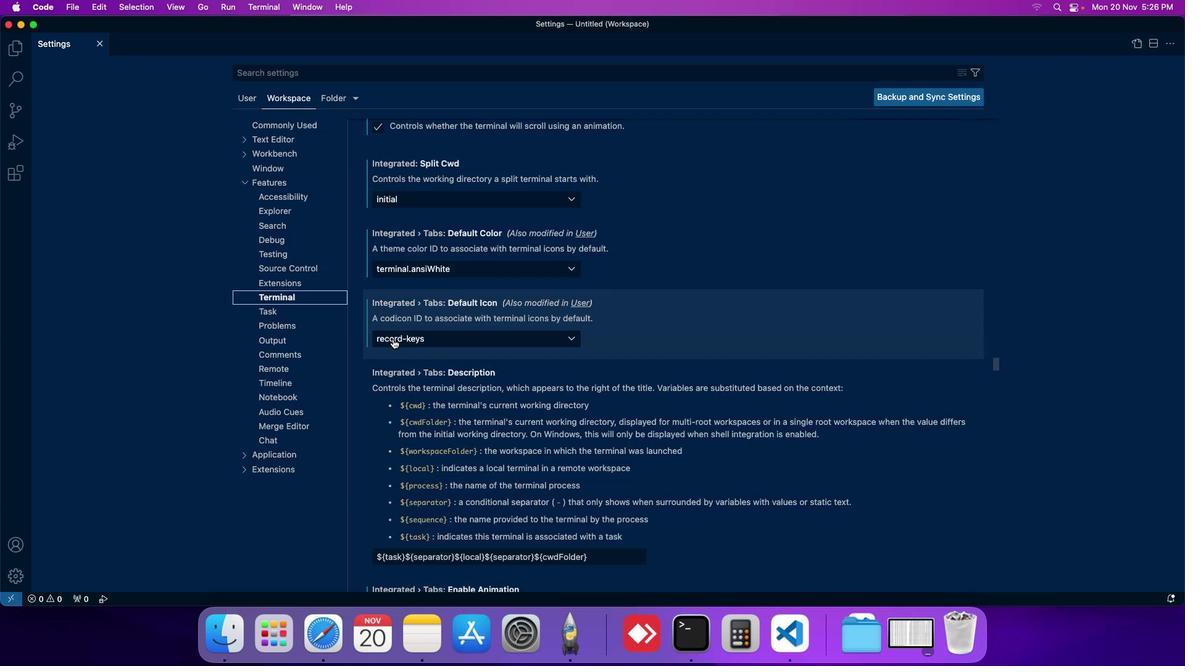
Action: Mouse scrolled (399, 346) with delta (6, 6)
Screenshot: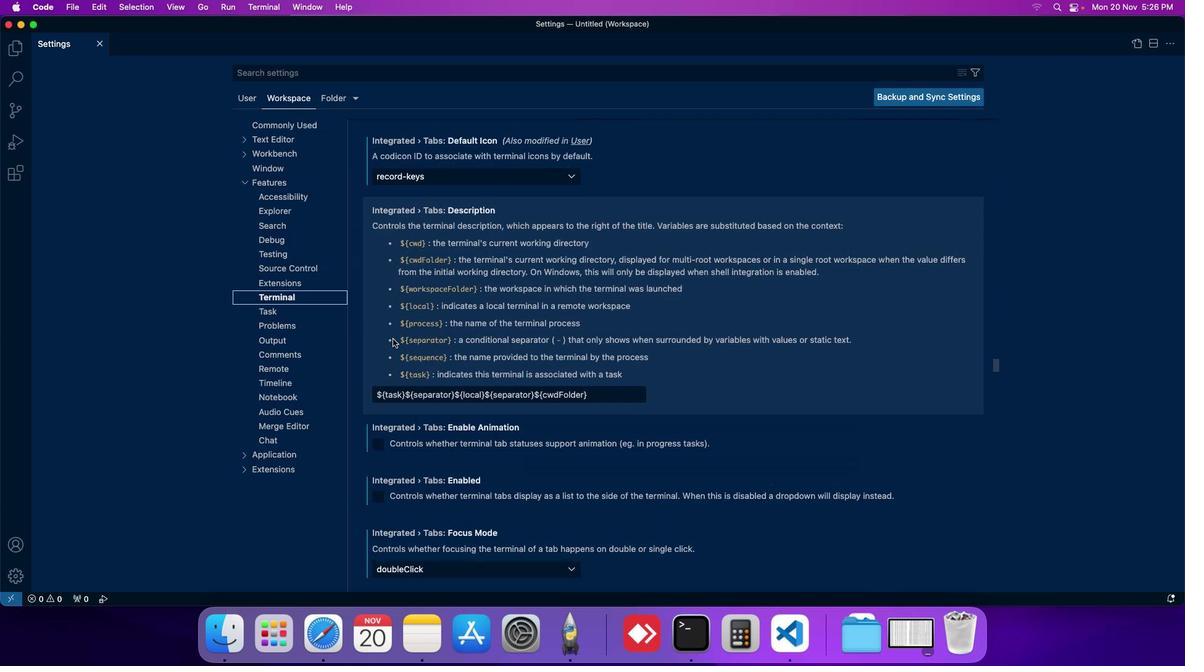 
Action: Mouse scrolled (399, 346) with delta (6, 6)
Screenshot: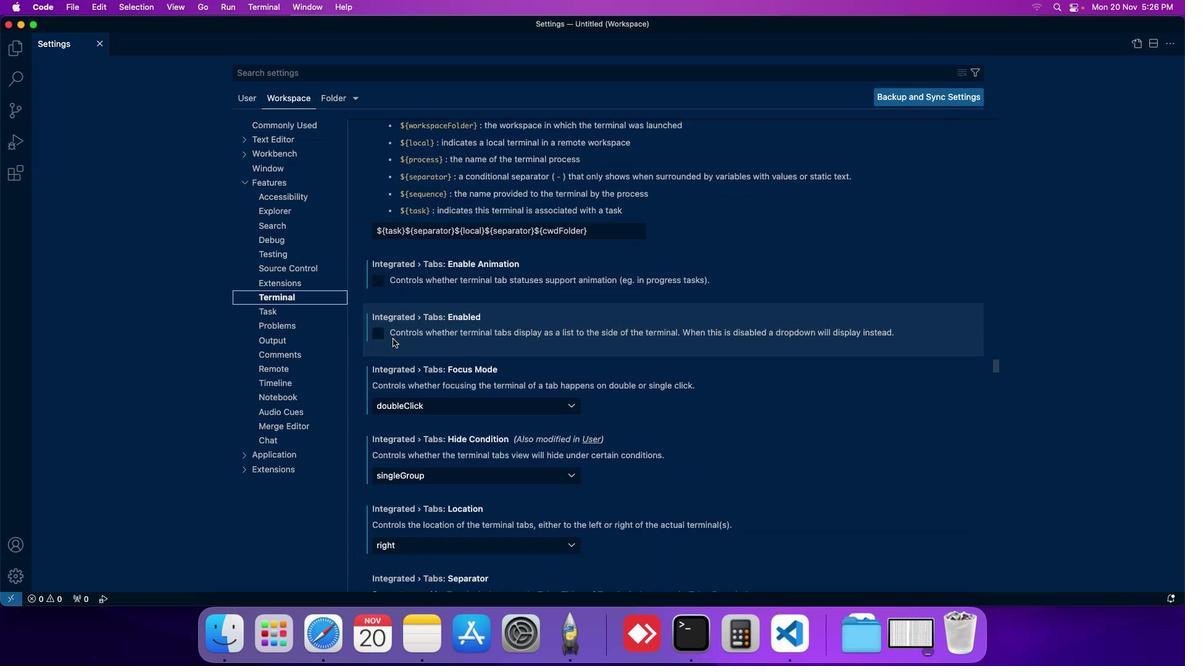 
Action: Mouse scrolled (399, 346) with delta (6, 6)
Screenshot: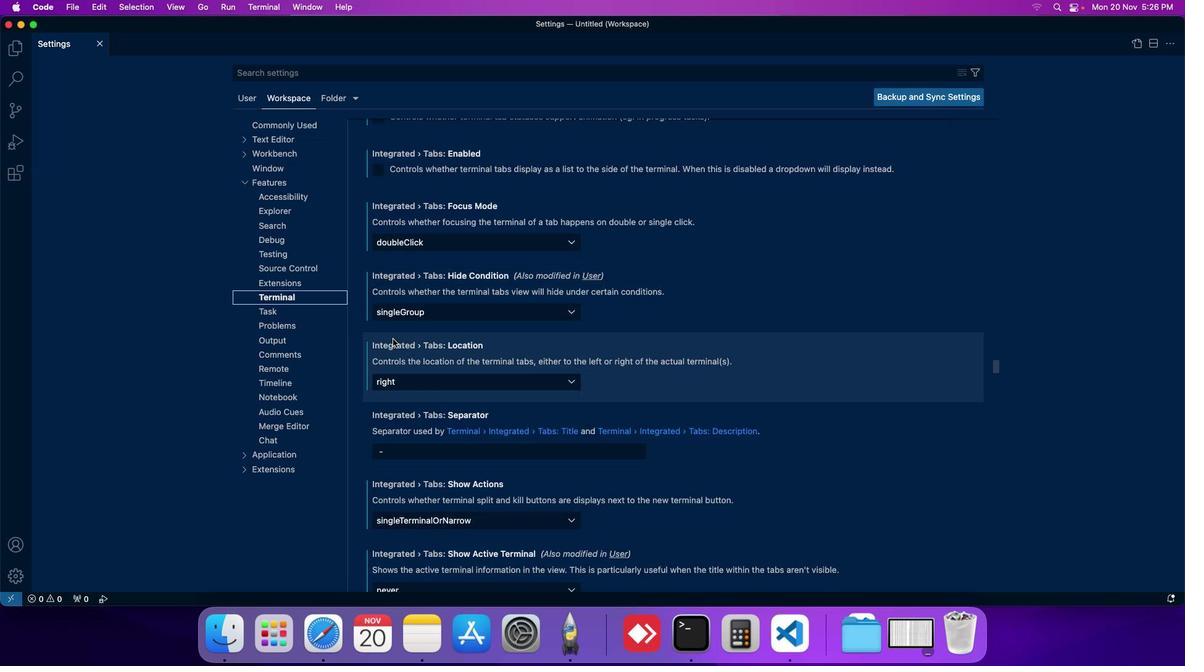 
Action: Mouse scrolled (399, 346) with delta (6, 6)
Screenshot: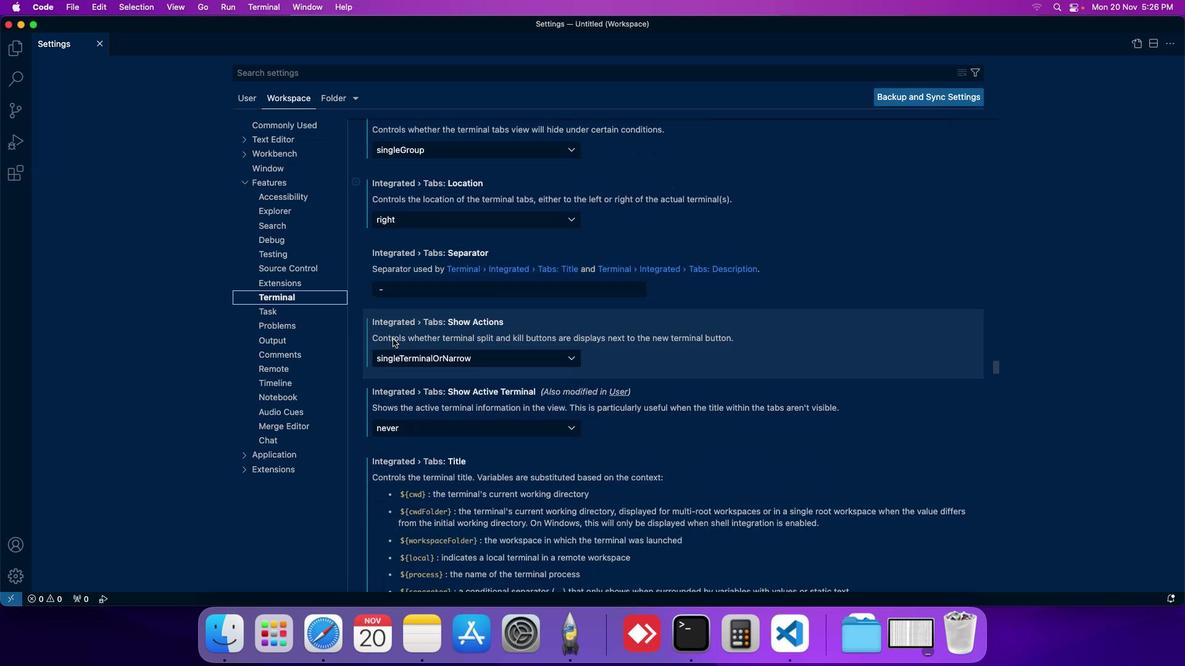 
Action: Mouse moved to (449, 285)
Screenshot: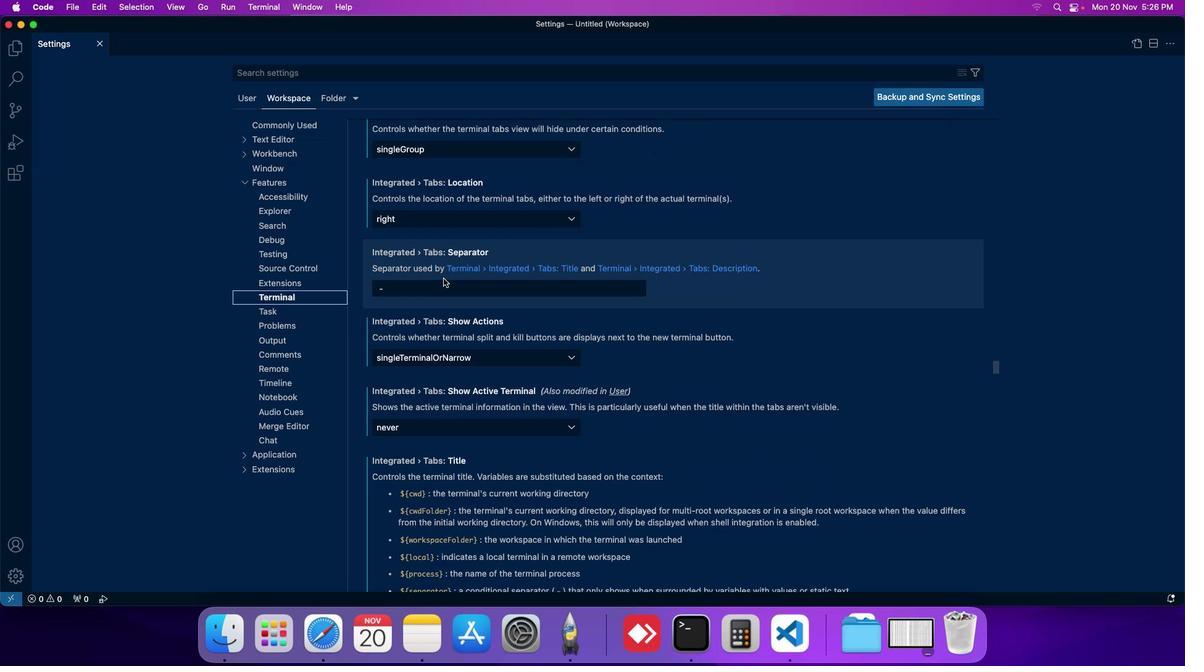 
Action: Mouse scrolled (449, 285) with delta (6, 6)
Screenshot: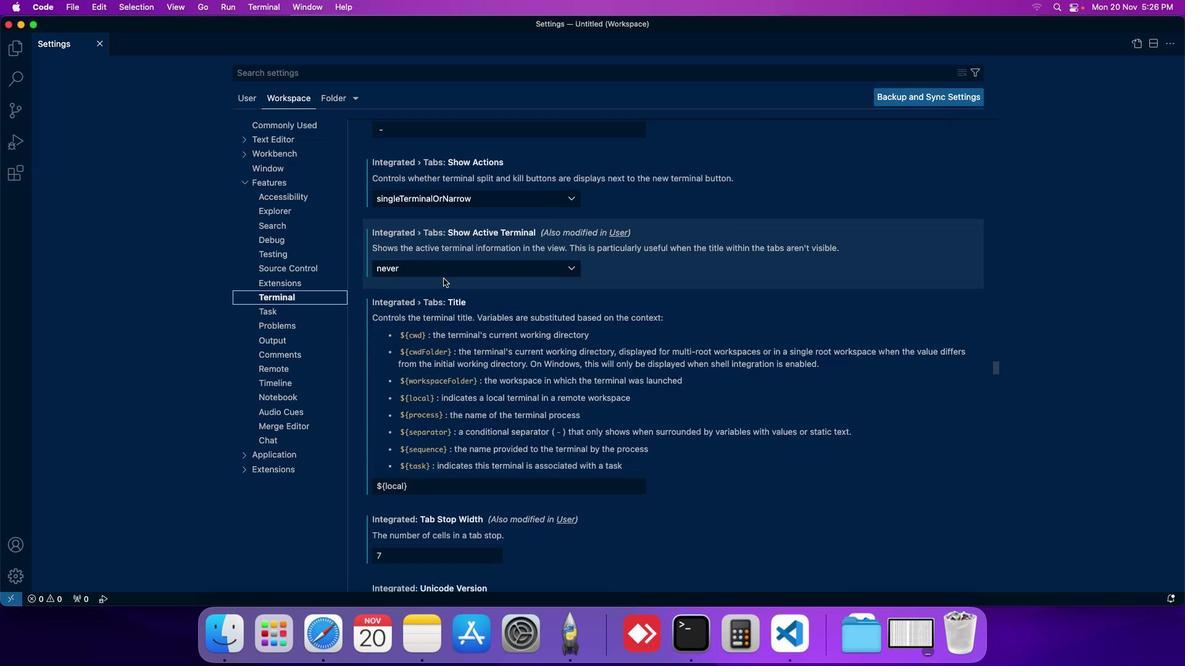 
Action: Mouse scrolled (449, 285) with delta (6, 7)
Screenshot: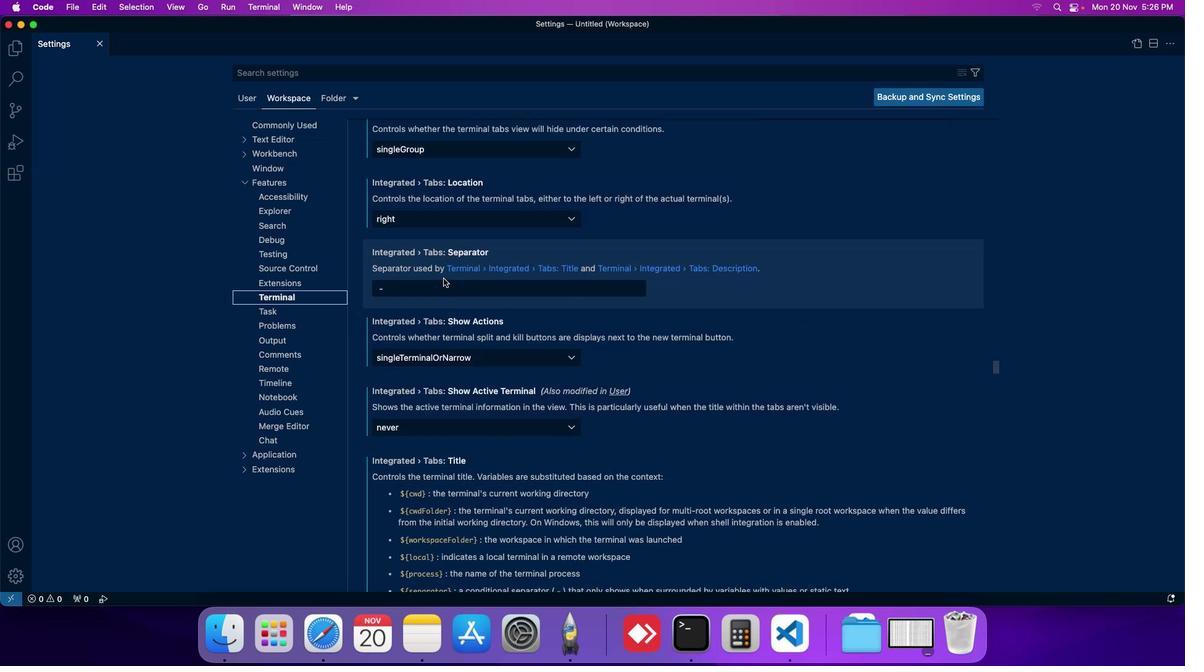 
Action: Mouse scrolled (449, 285) with delta (6, 7)
Screenshot: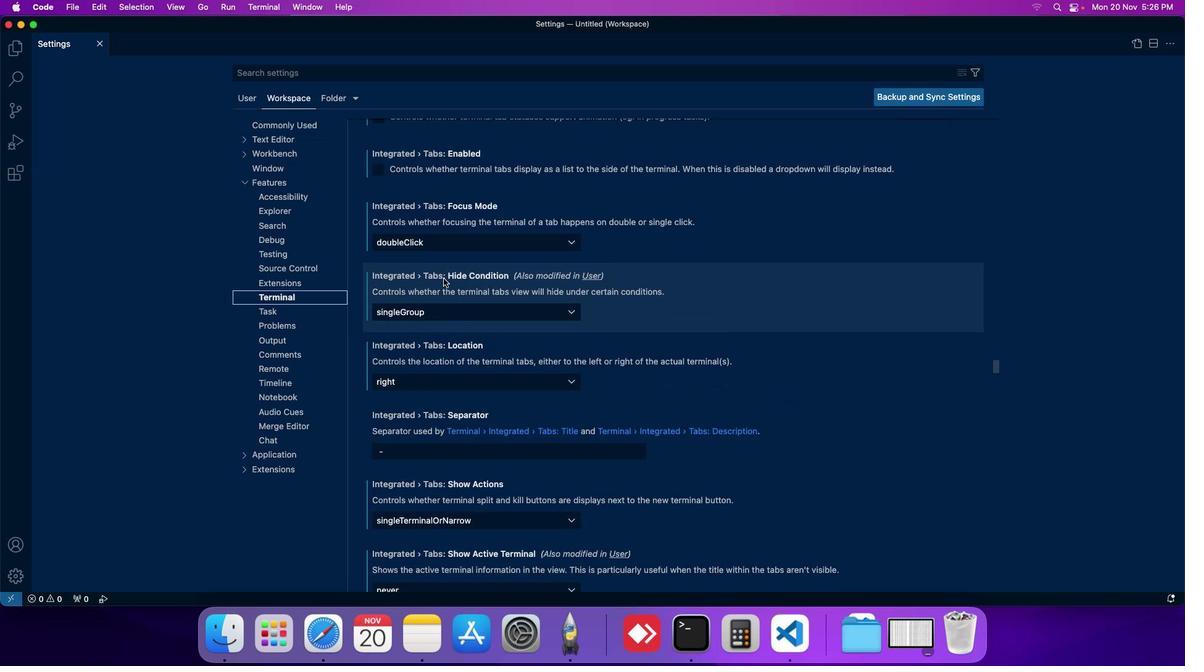 
Action: Mouse moved to (464, 306)
Screenshot: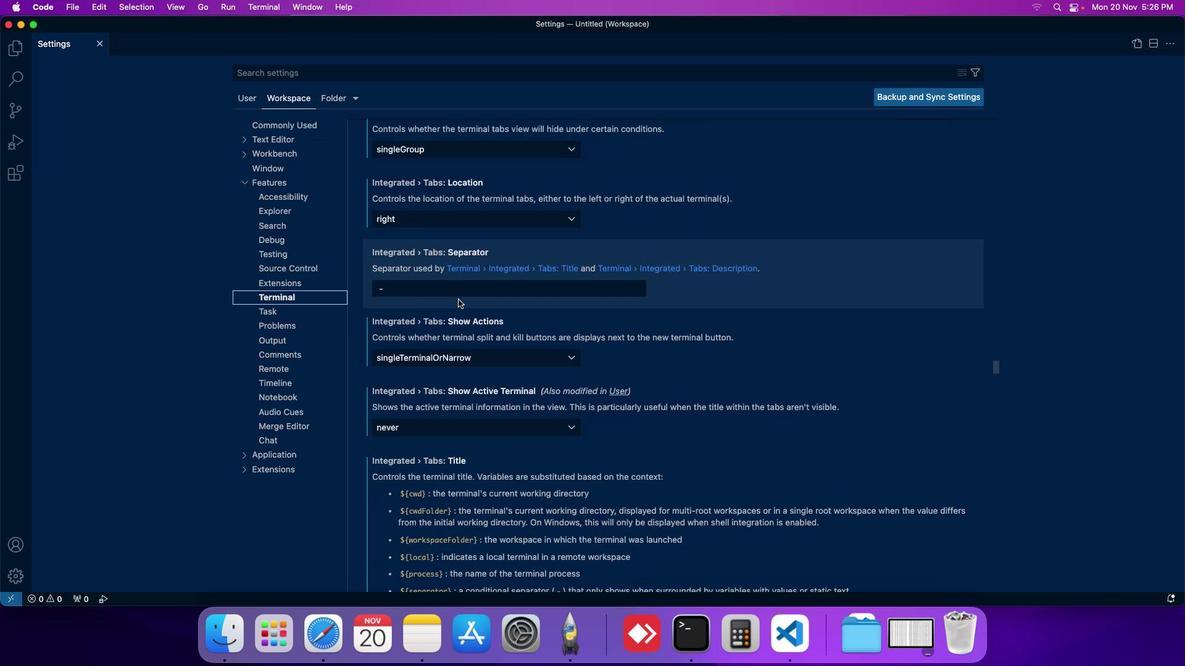 
Action: Mouse scrolled (464, 306) with delta (6, 6)
Screenshot: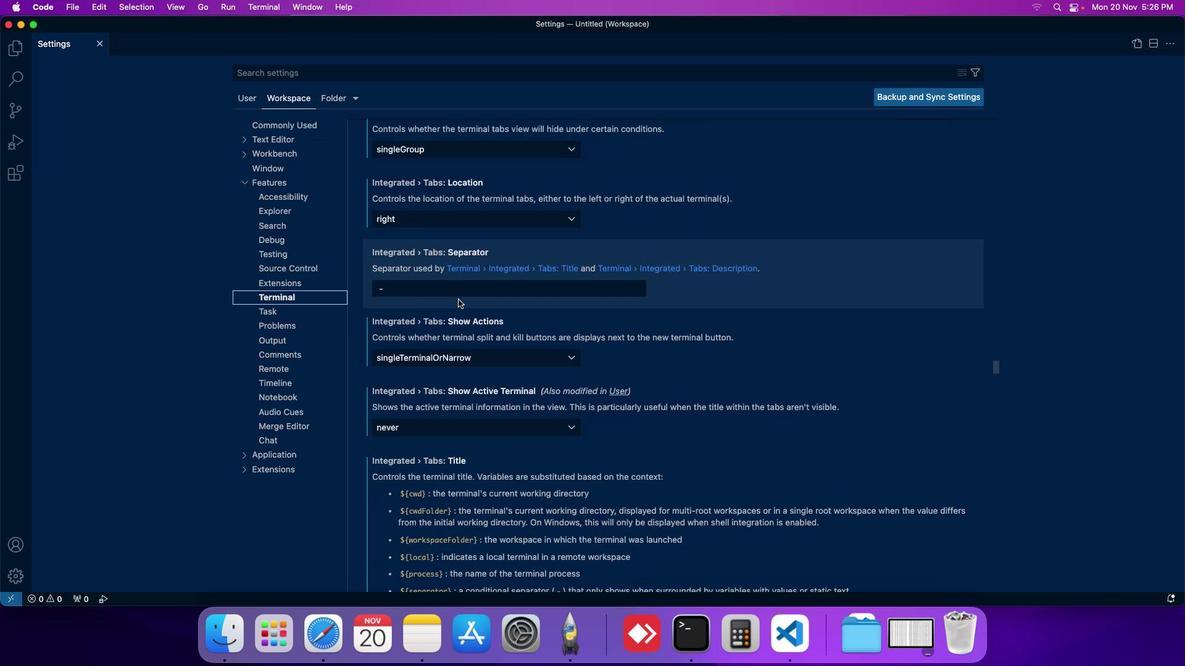 
Action: Mouse moved to (464, 306)
Screenshot: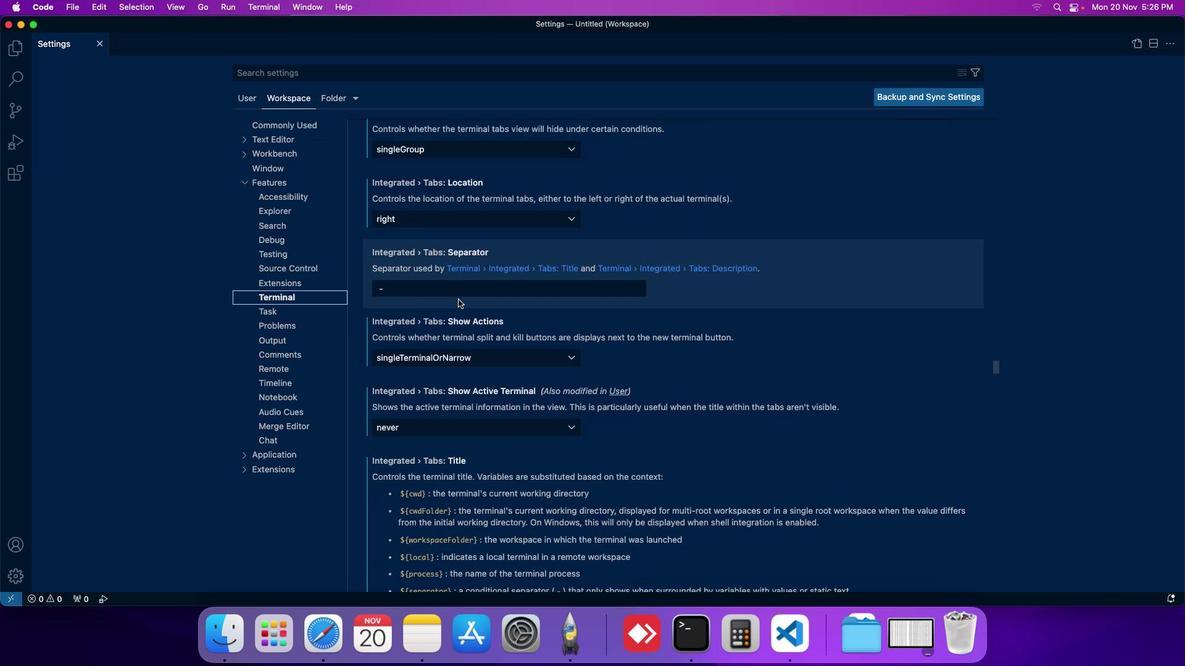 
Action: Mouse scrolled (464, 306) with delta (6, 6)
Screenshot: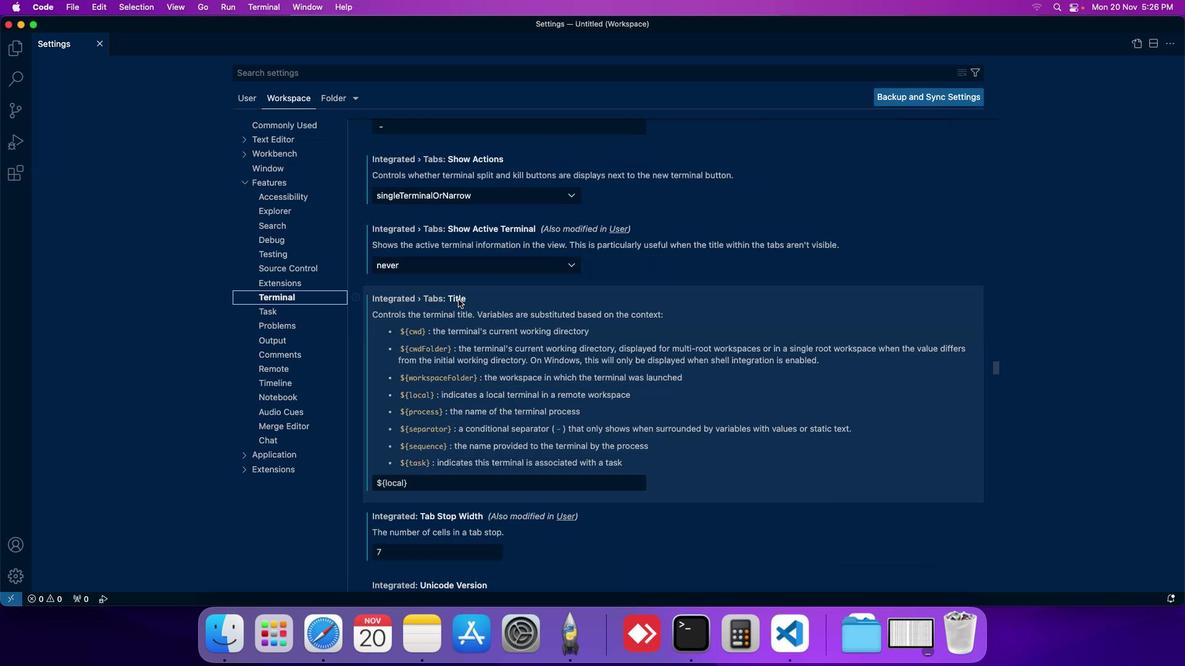 
Action: Mouse moved to (464, 306)
Screenshot: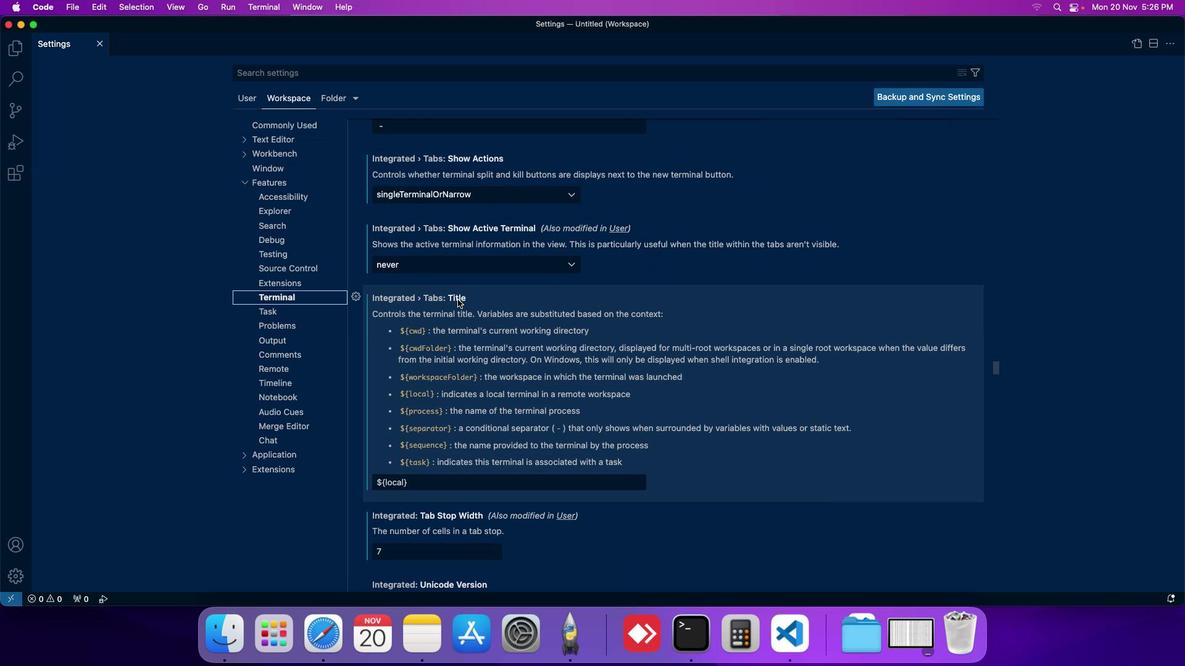 
Action: Mouse scrolled (464, 306) with delta (6, 6)
Screenshot: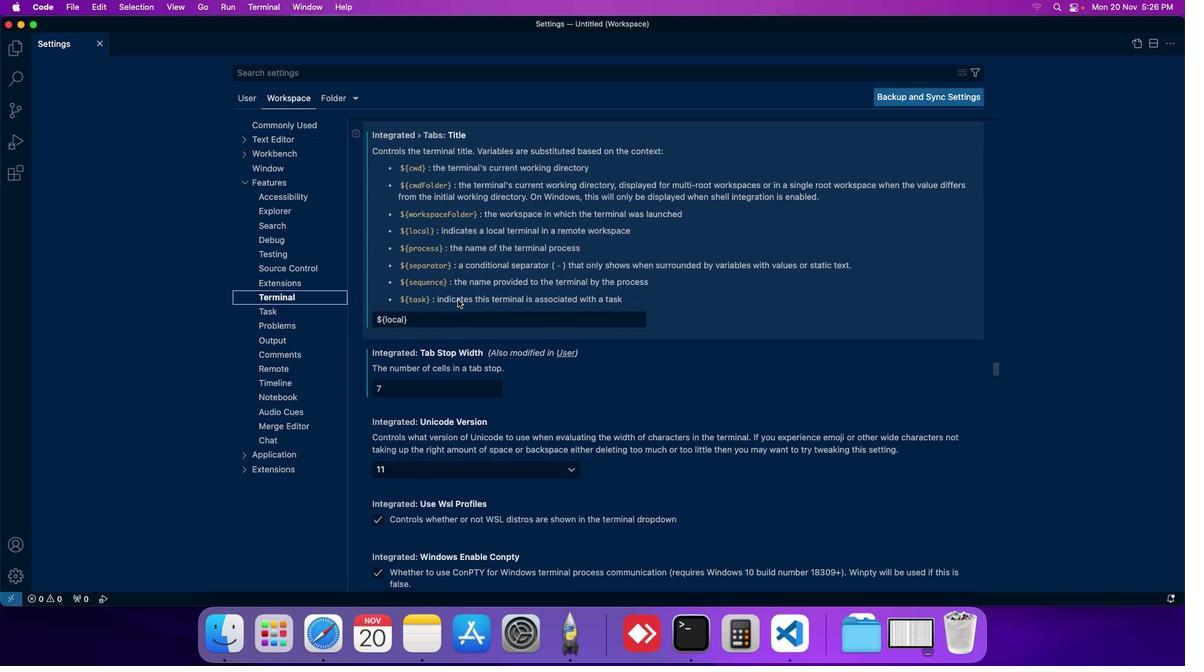 
Action: Mouse scrolled (464, 306) with delta (6, 6)
Screenshot: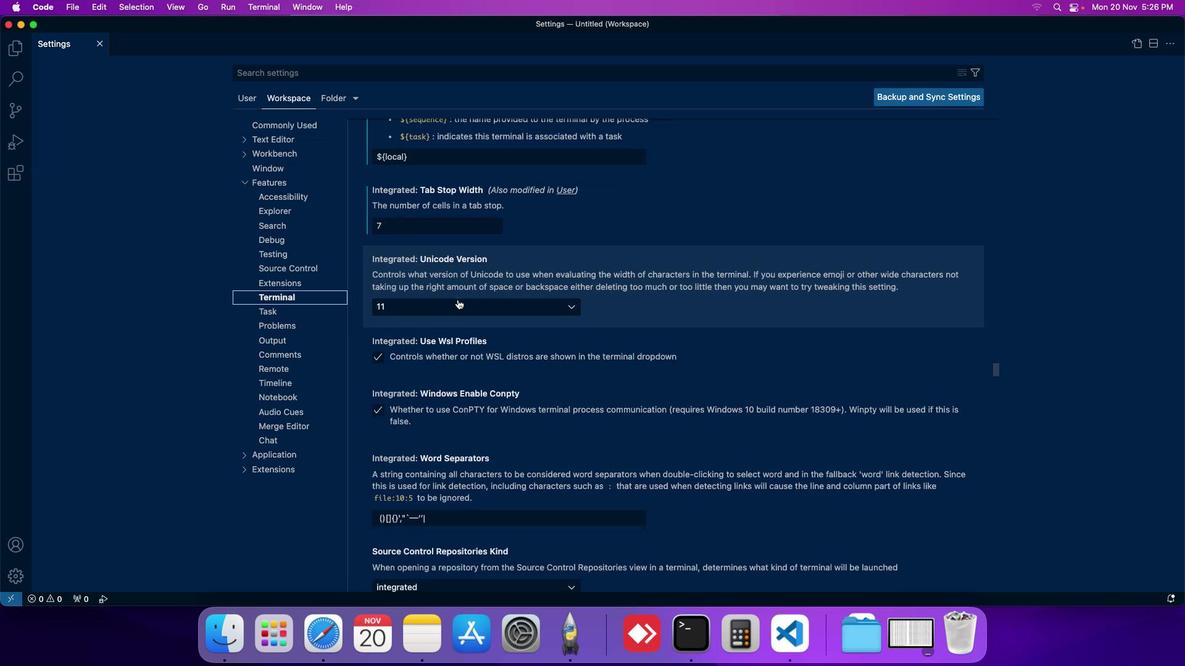 
Action: Mouse scrolled (464, 306) with delta (6, 6)
Screenshot: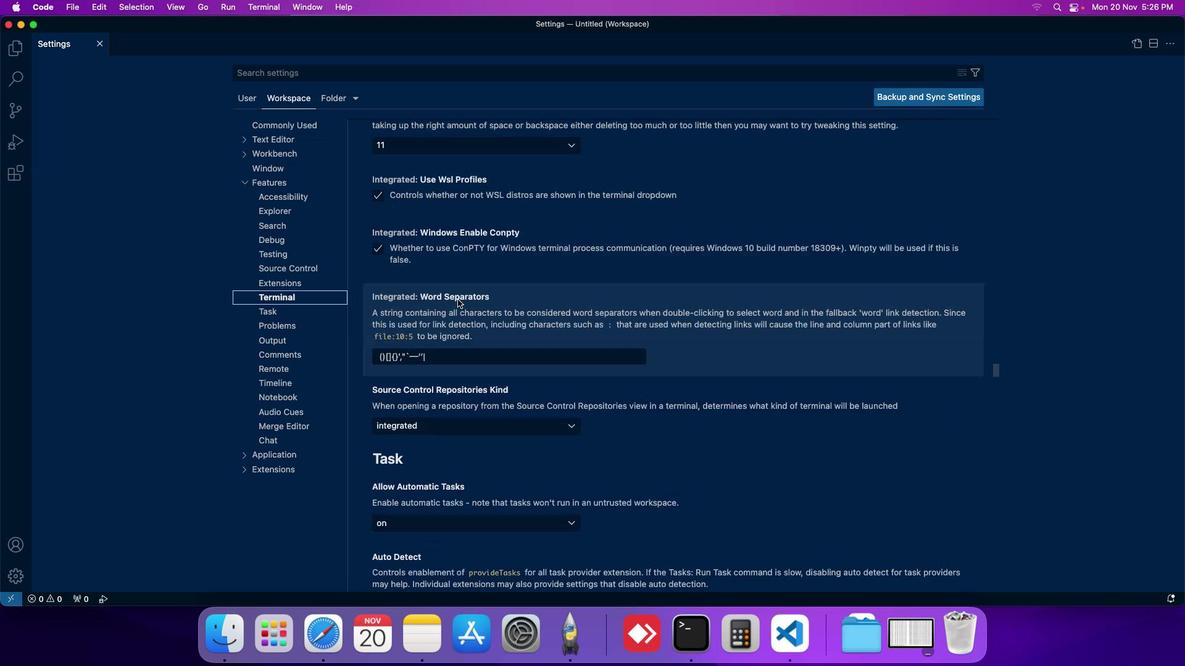 
Action: Mouse moved to (389, 197)
Screenshot: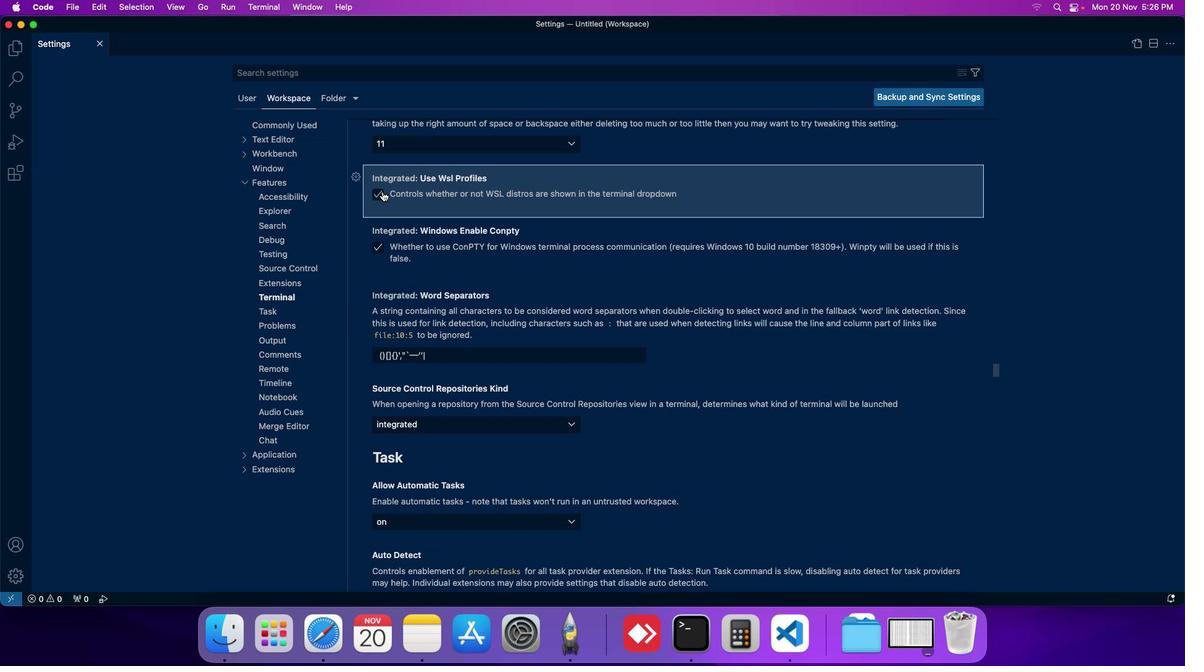 
Action: Mouse pressed left at (389, 197)
Screenshot: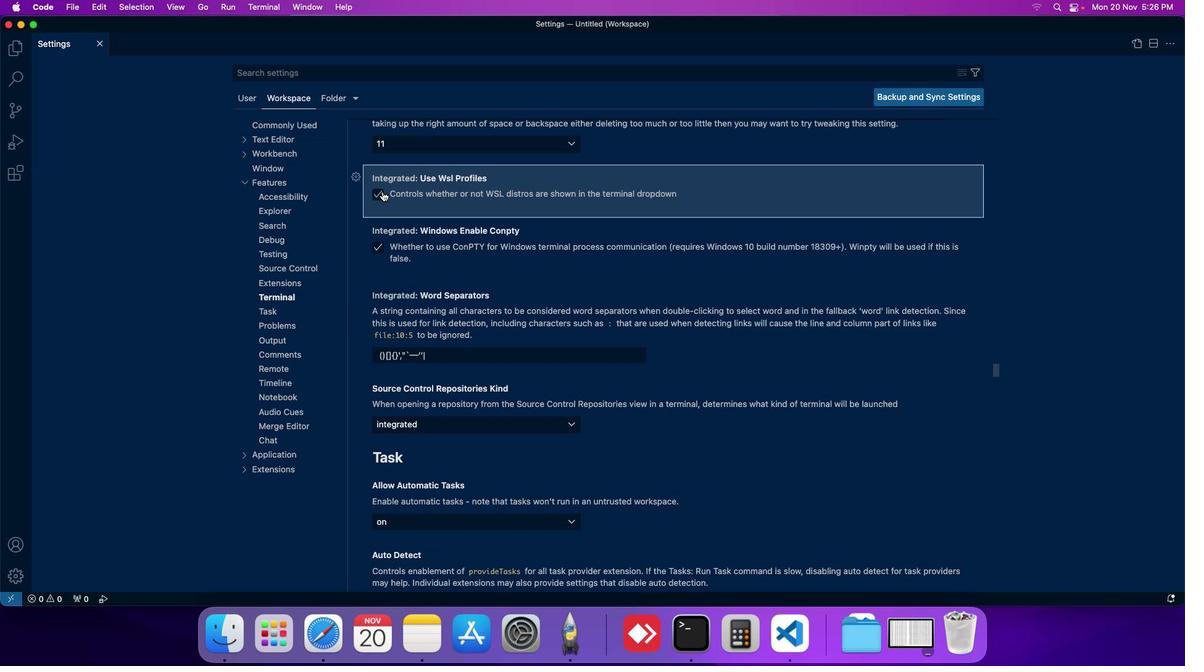 
Action: Mouse moved to (395, 204)
Screenshot: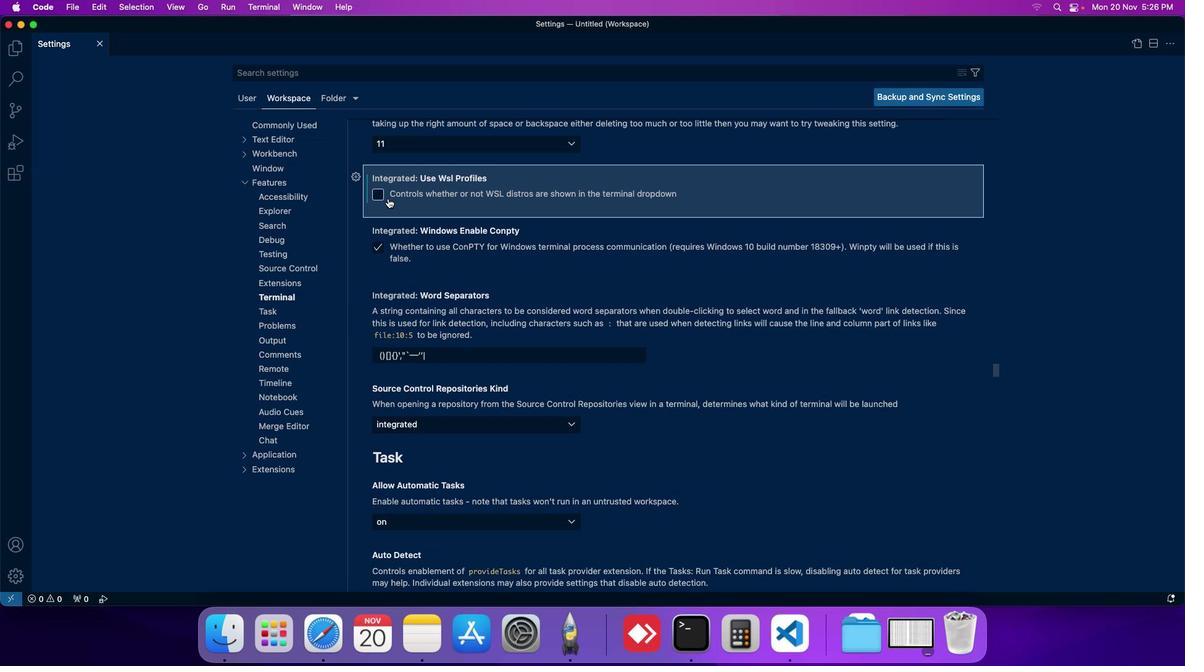 
